 Task: Search one way flight ticket for 3 adults, 3 children in premium economy from Little Rock: Bill And Hillary Clinton National Airport (adams Field) (was Little Rock National) to New Bern: Coastal Carolina Regional Airport (was Craven County Regional) on 5-4-2023. Choice of flights is Emirates. Number of bags: 1 carry on bag. Price is upto 108000. Outbound departure time preference is 8:45.
Action: Mouse moved to (293, 251)
Screenshot: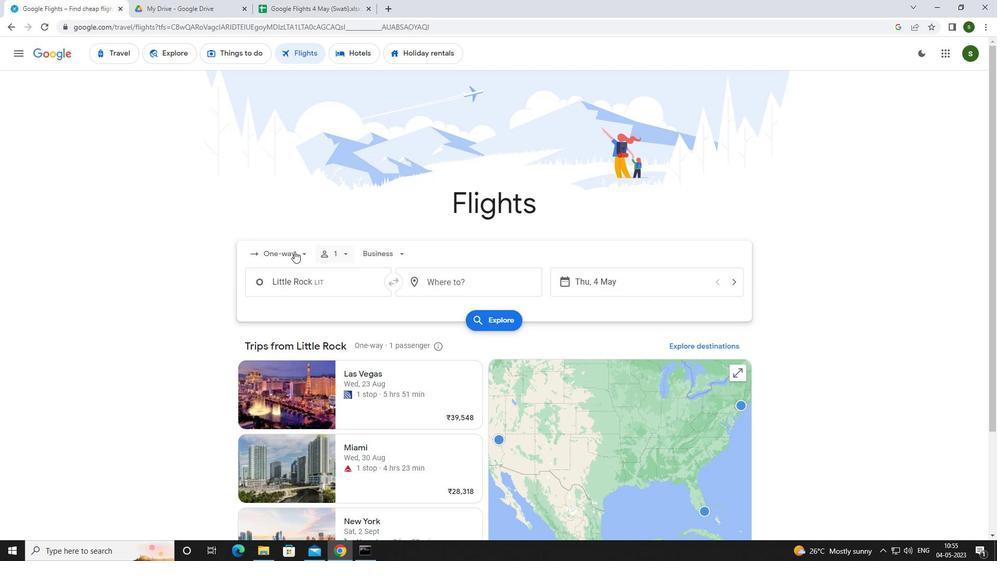 
Action: Mouse pressed left at (293, 251)
Screenshot: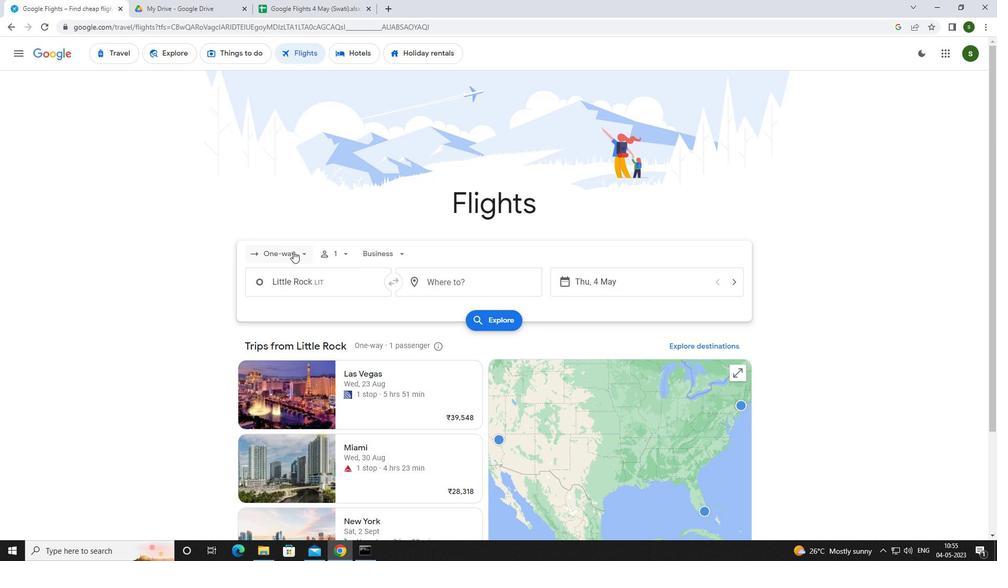 
Action: Mouse moved to (290, 304)
Screenshot: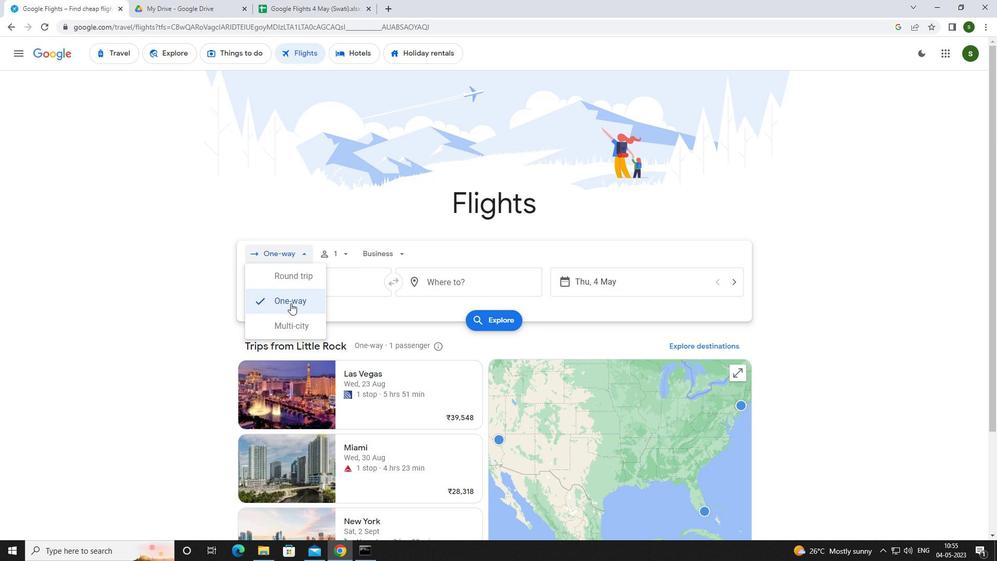 
Action: Mouse pressed left at (290, 304)
Screenshot: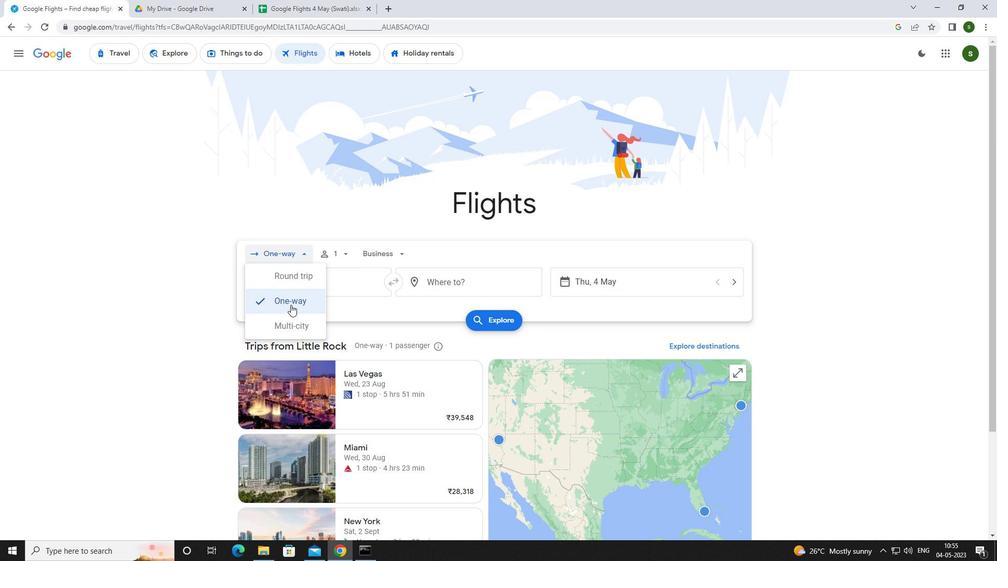 
Action: Mouse moved to (349, 253)
Screenshot: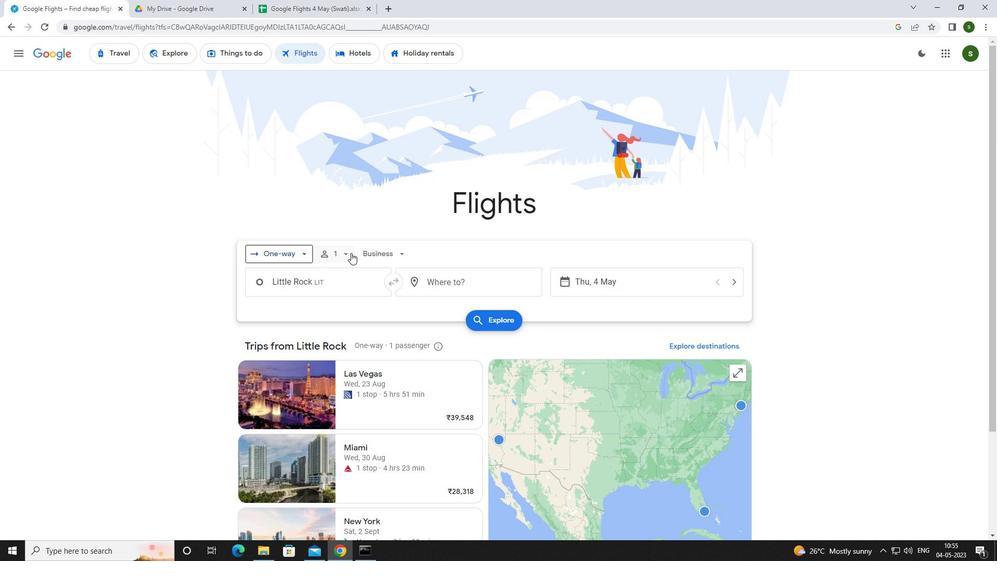 
Action: Mouse pressed left at (349, 253)
Screenshot: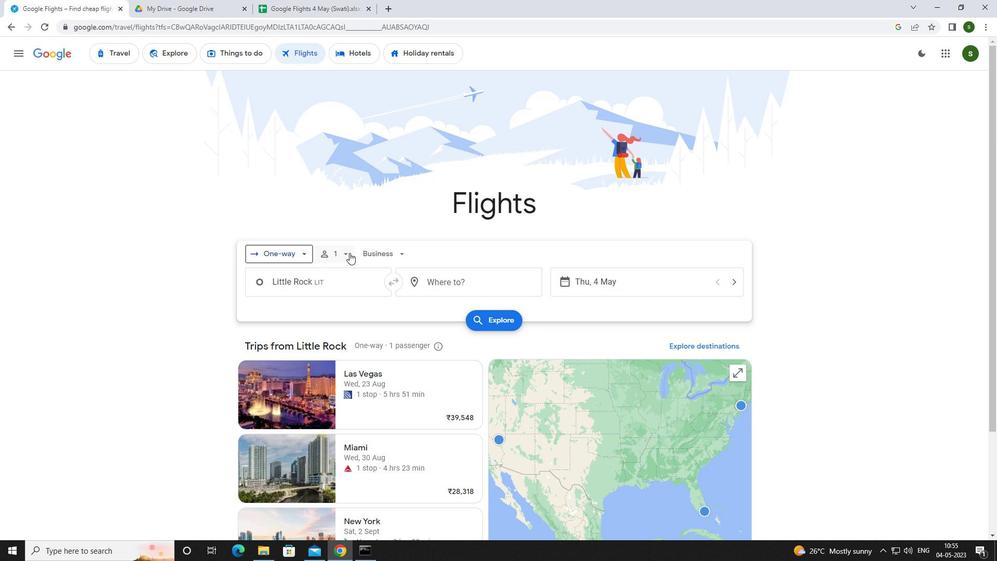 
Action: Mouse moved to (420, 281)
Screenshot: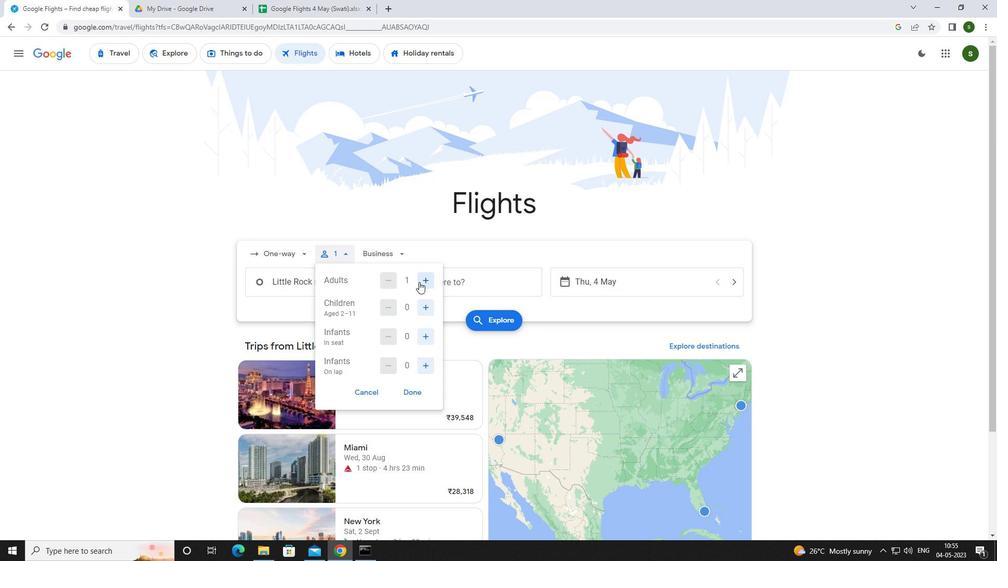 
Action: Mouse pressed left at (420, 281)
Screenshot: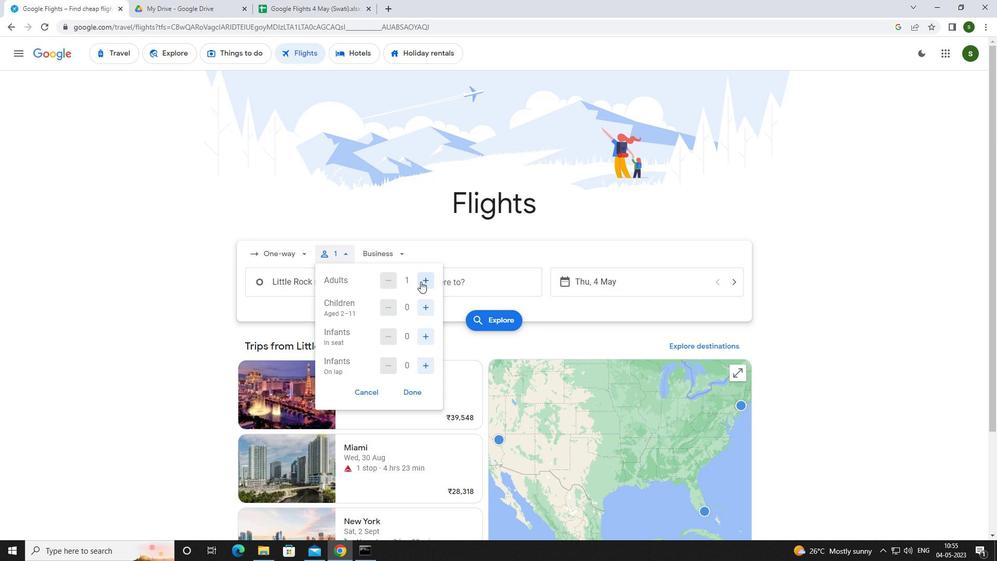 
Action: Mouse pressed left at (420, 281)
Screenshot: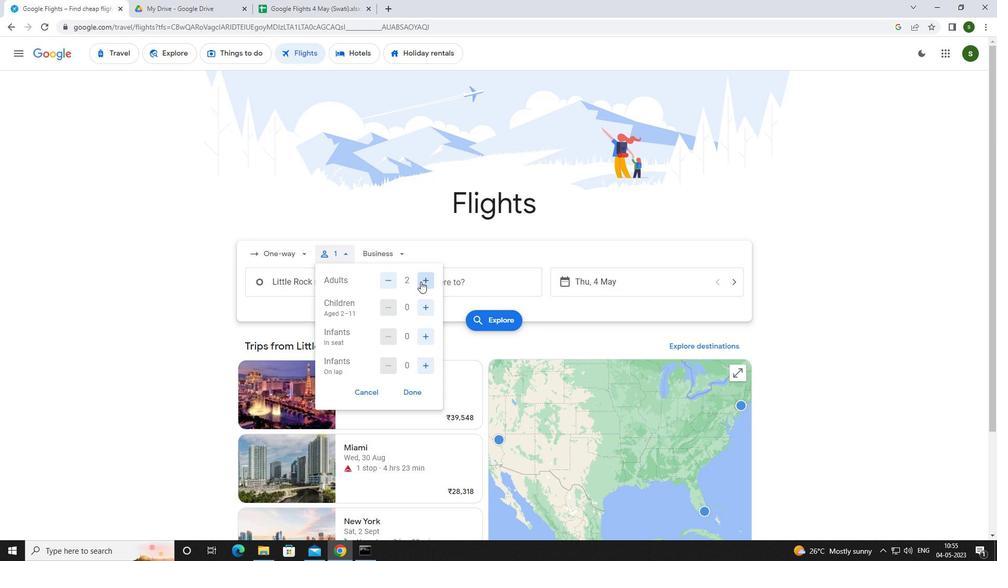 
Action: Mouse moved to (423, 305)
Screenshot: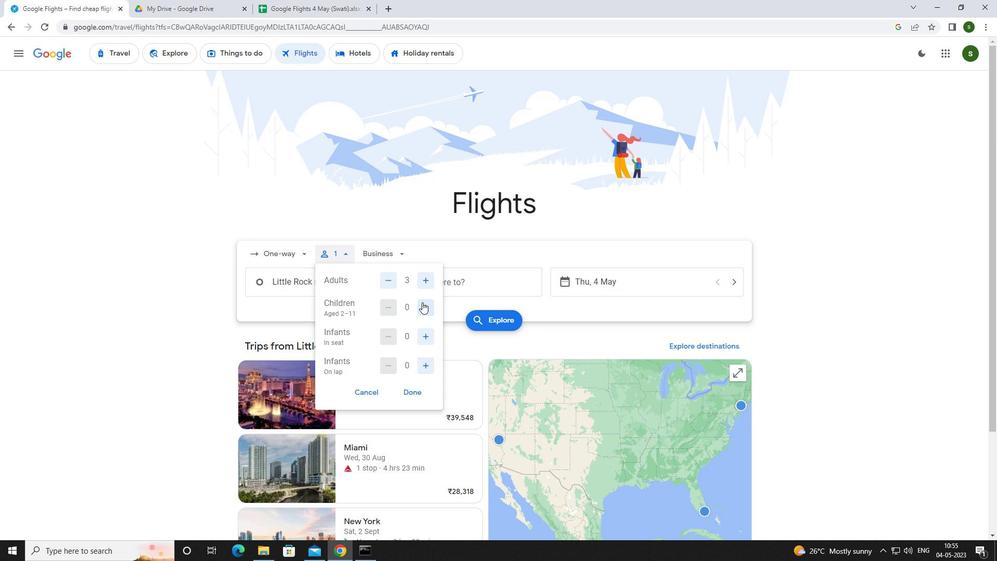 
Action: Mouse pressed left at (423, 305)
Screenshot: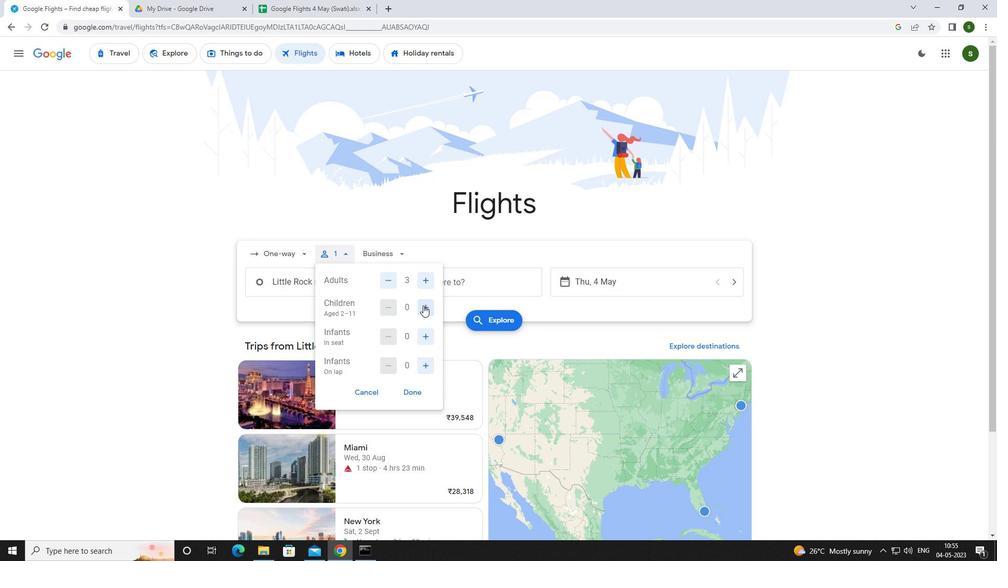 
Action: Mouse pressed left at (423, 305)
Screenshot: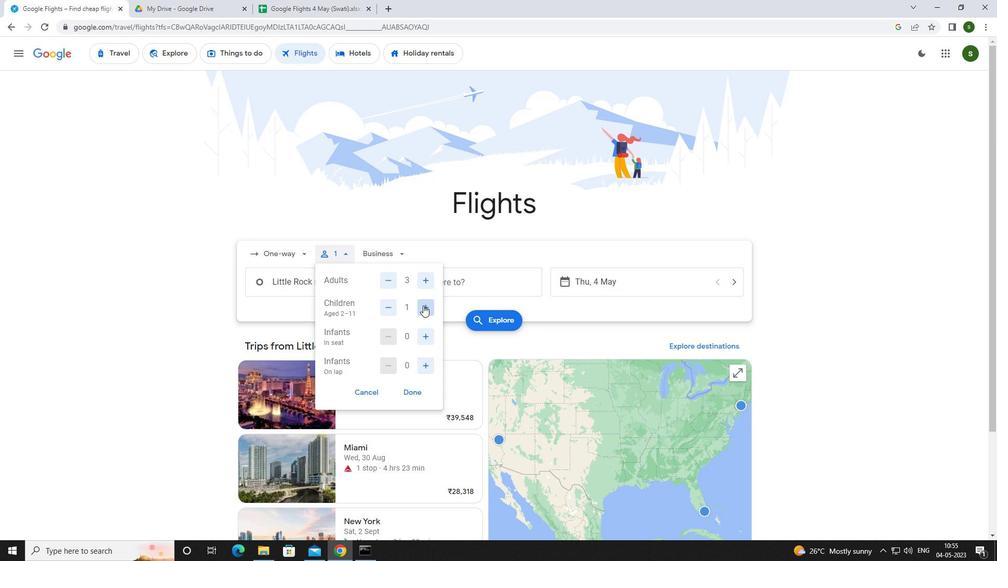 
Action: Mouse pressed left at (423, 305)
Screenshot: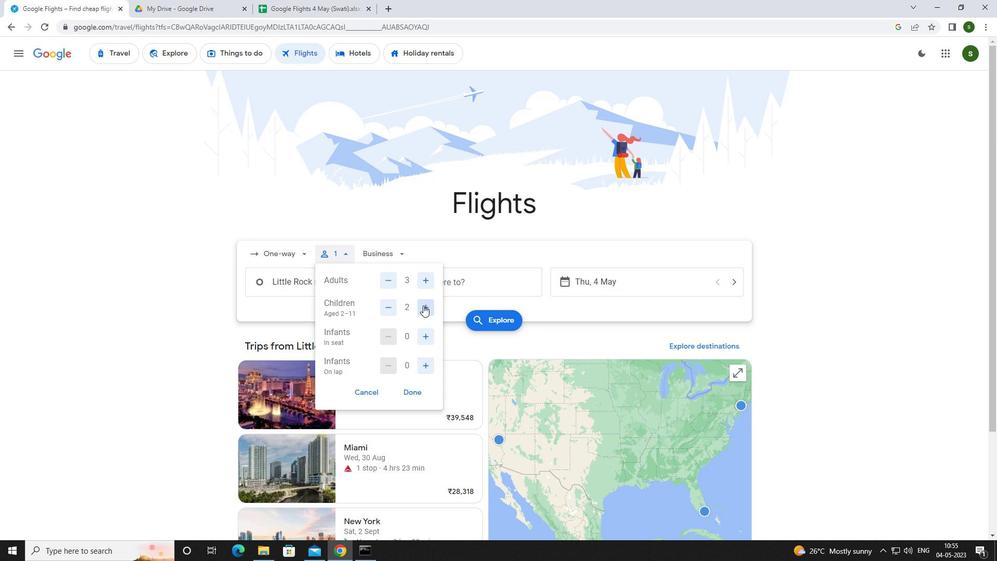 
Action: Mouse moved to (397, 253)
Screenshot: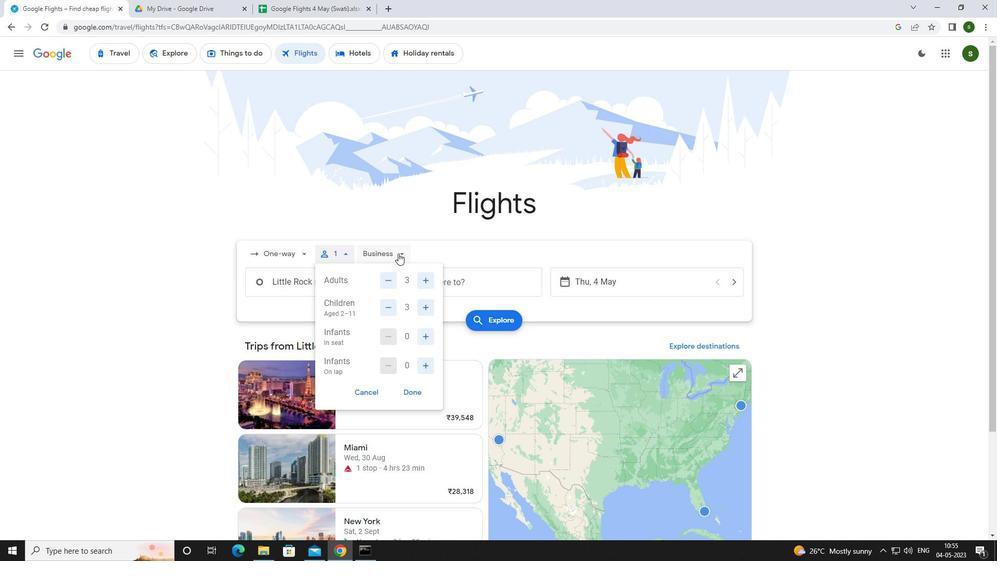 
Action: Mouse pressed left at (397, 253)
Screenshot: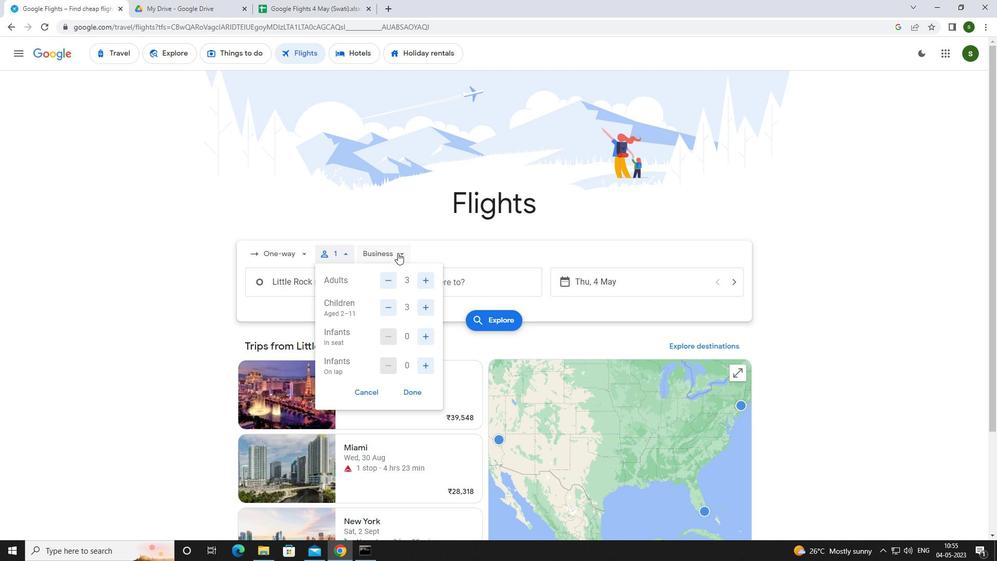 
Action: Mouse moved to (400, 296)
Screenshot: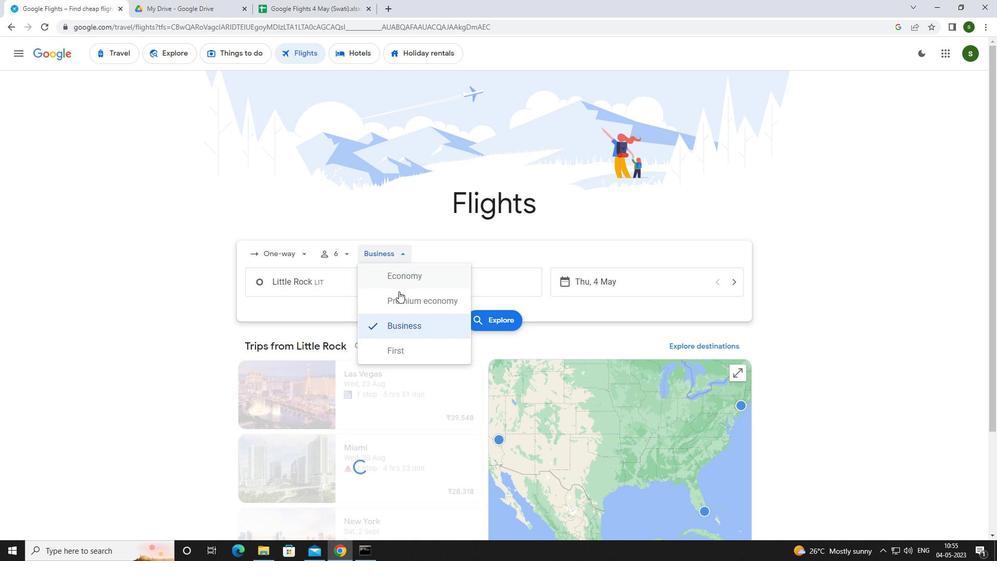 
Action: Mouse pressed left at (400, 296)
Screenshot: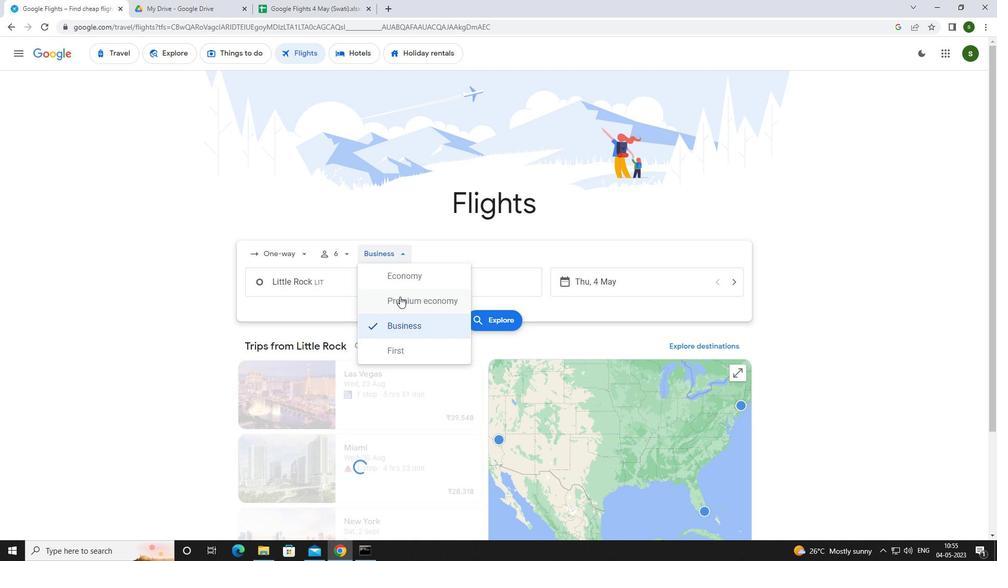 
Action: Mouse moved to (357, 286)
Screenshot: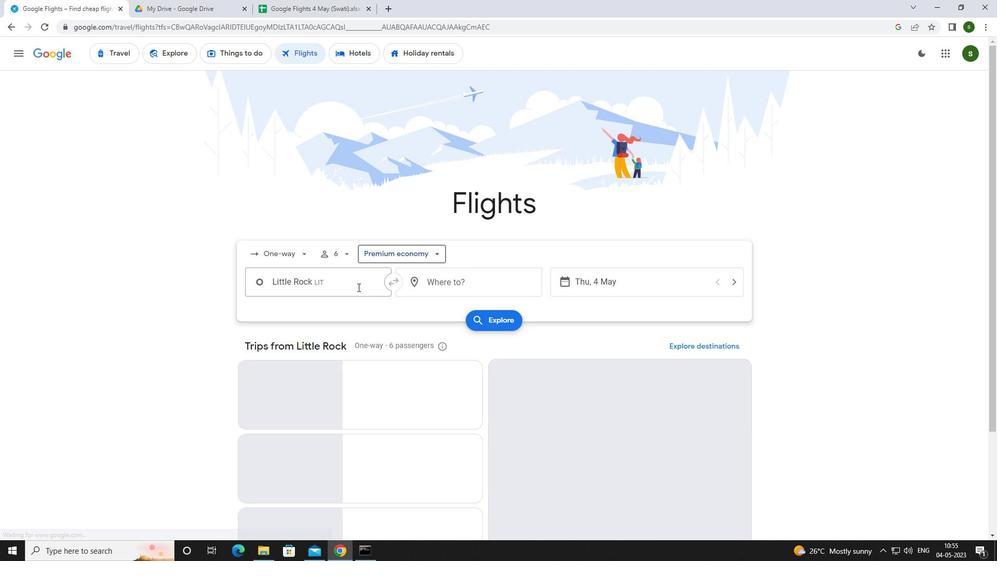 
Action: Mouse pressed left at (357, 286)
Screenshot: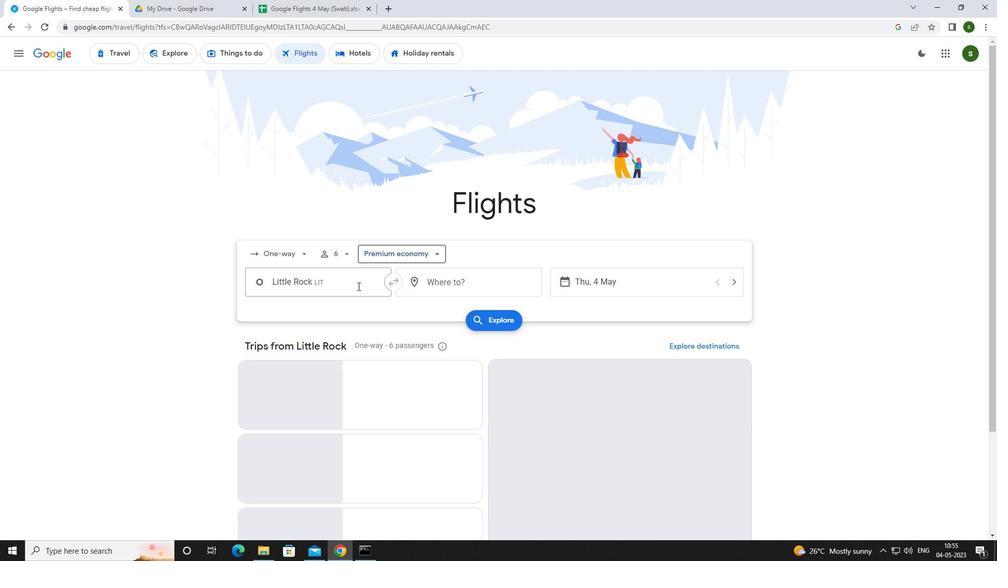
Action: Key pressed <Key.caps_lock>l<Key.caps_lock>ittle<Key.space><Key.caps_lock>r<Key.caps_lock>o
Screenshot: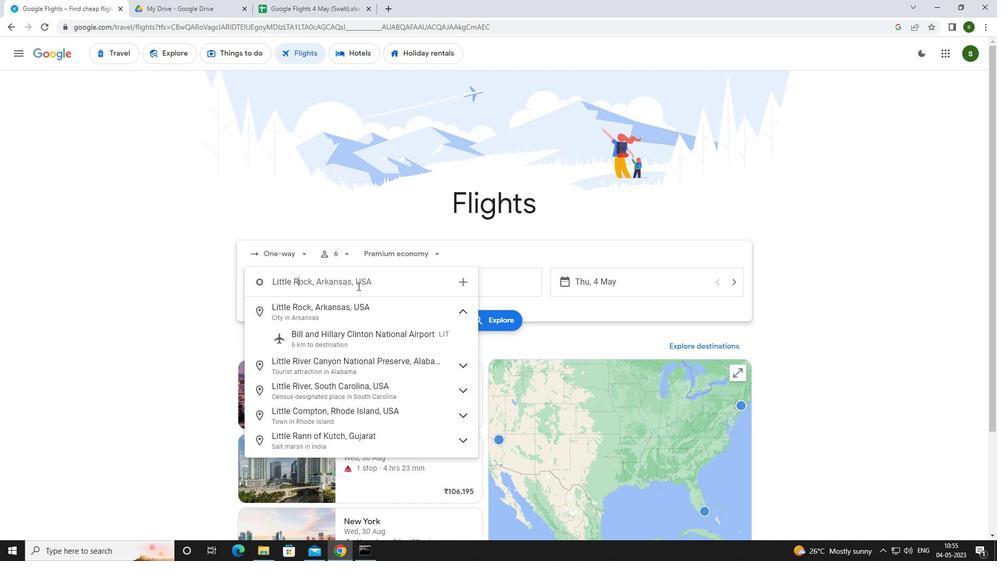 
Action: Mouse moved to (361, 333)
Screenshot: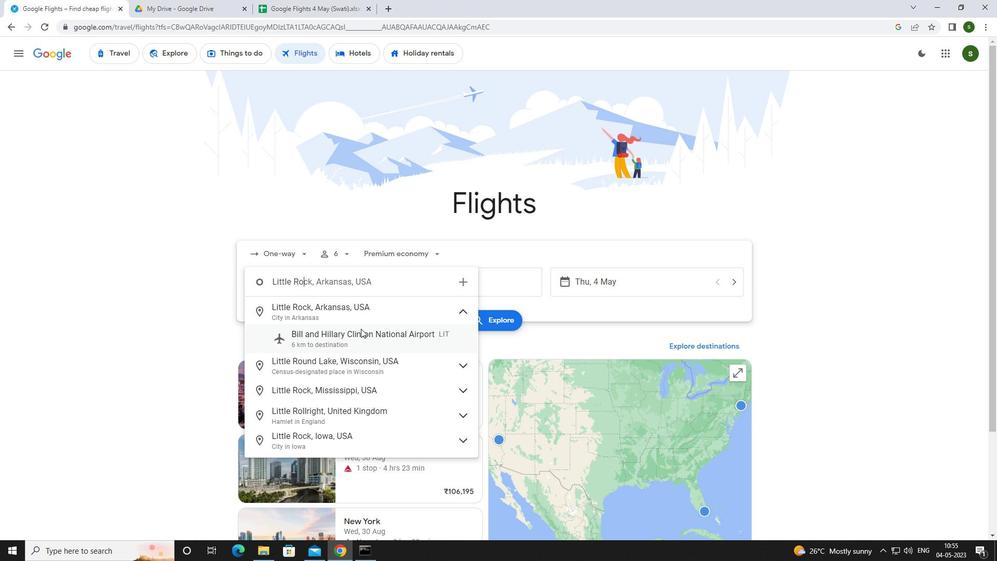 
Action: Mouse pressed left at (361, 333)
Screenshot: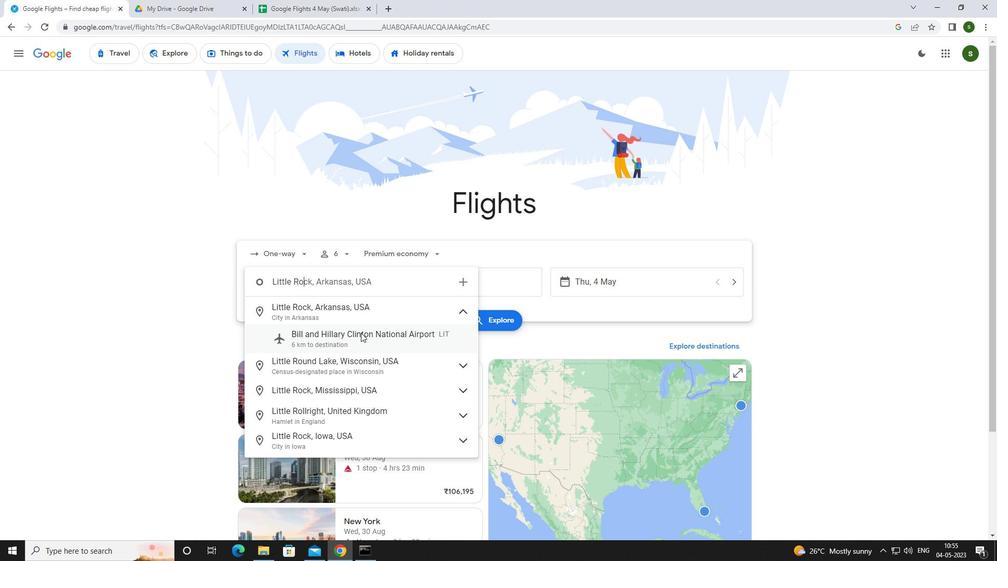
Action: Mouse moved to (449, 286)
Screenshot: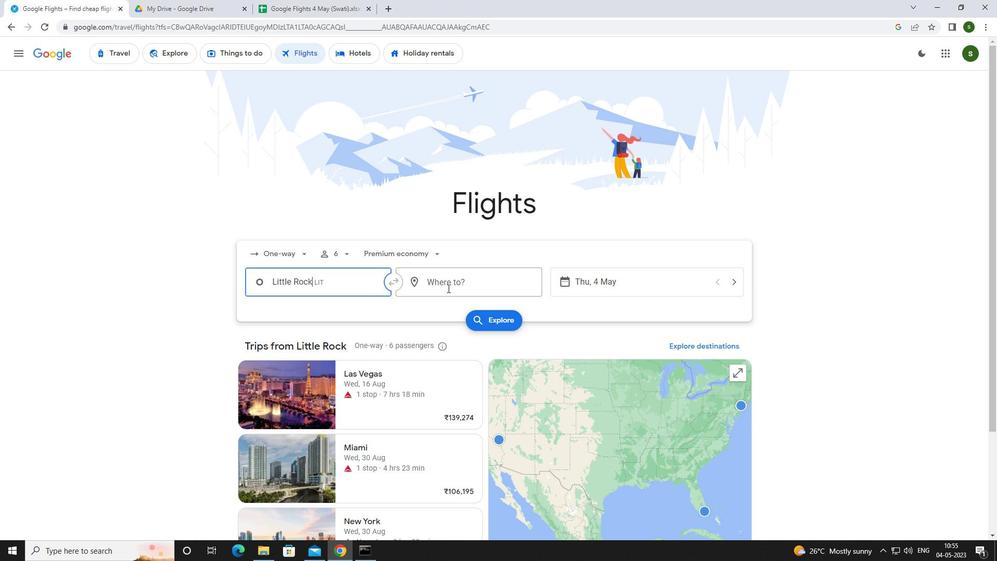 
Action: Mouse pressed left at (449, 286)
Screenshot: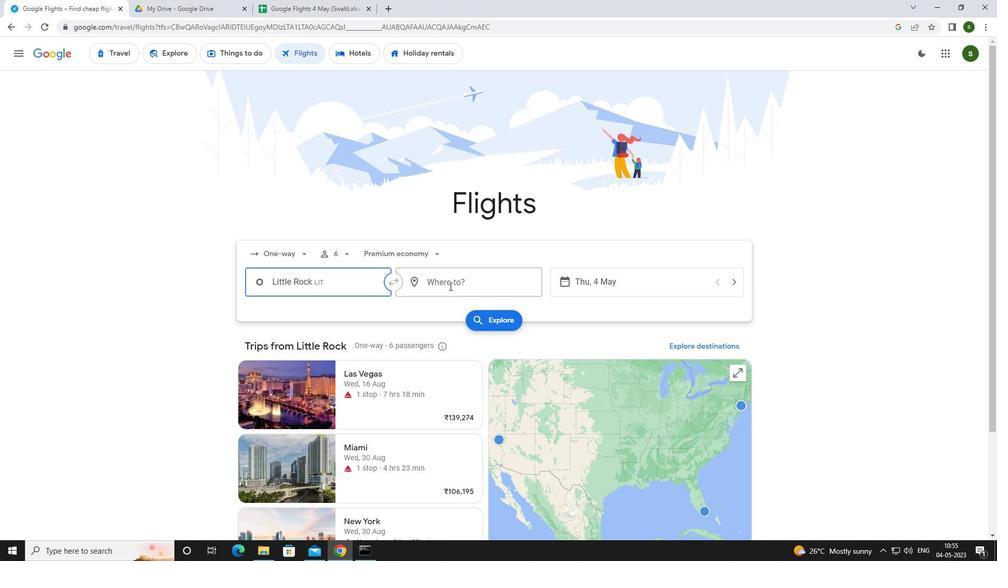 
Action: Key pressed <Key.caps_lock>c<Key.caps_lock>oastal
Screenshot: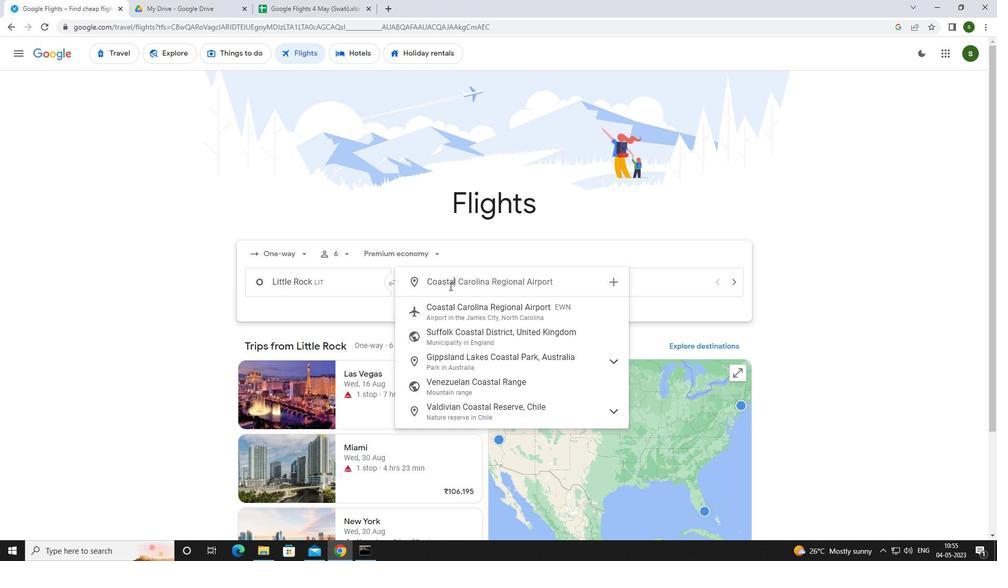 
Action: Mouse moved to (459, 309)
Screenshot: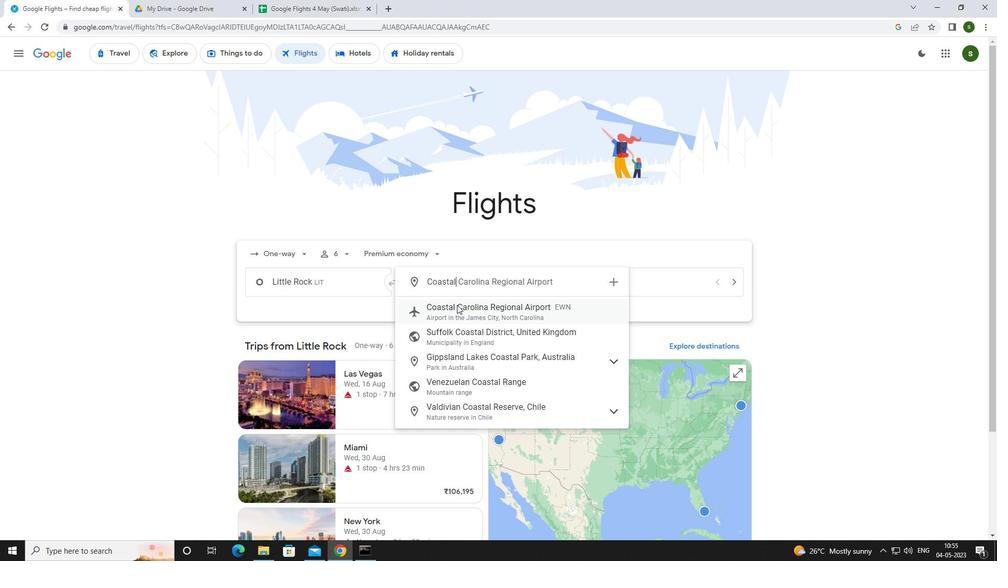 
Action: Mouse pressed left at (459, 309)
Screenshot: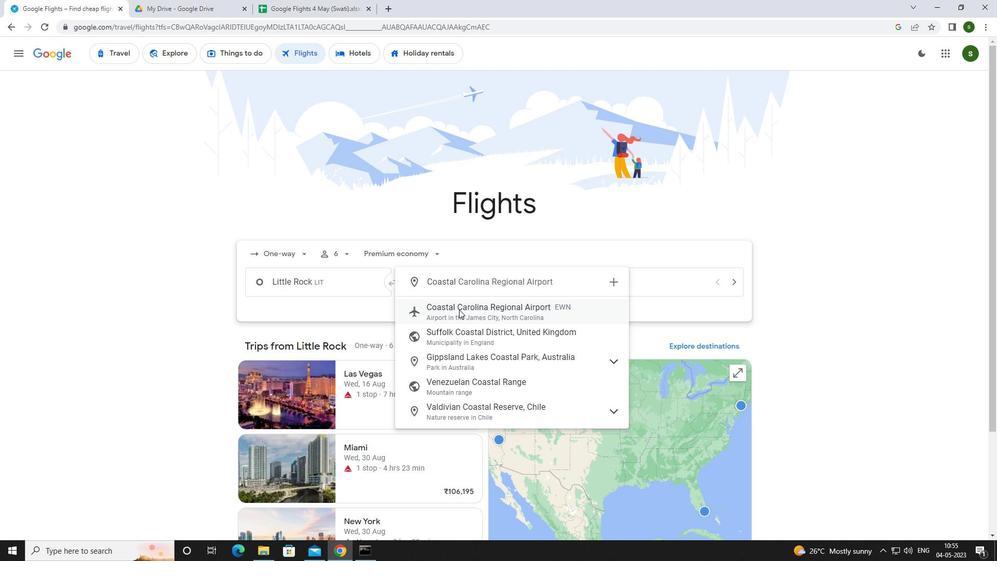 
Action: Mouse moved to (628, 275)
Screenshot: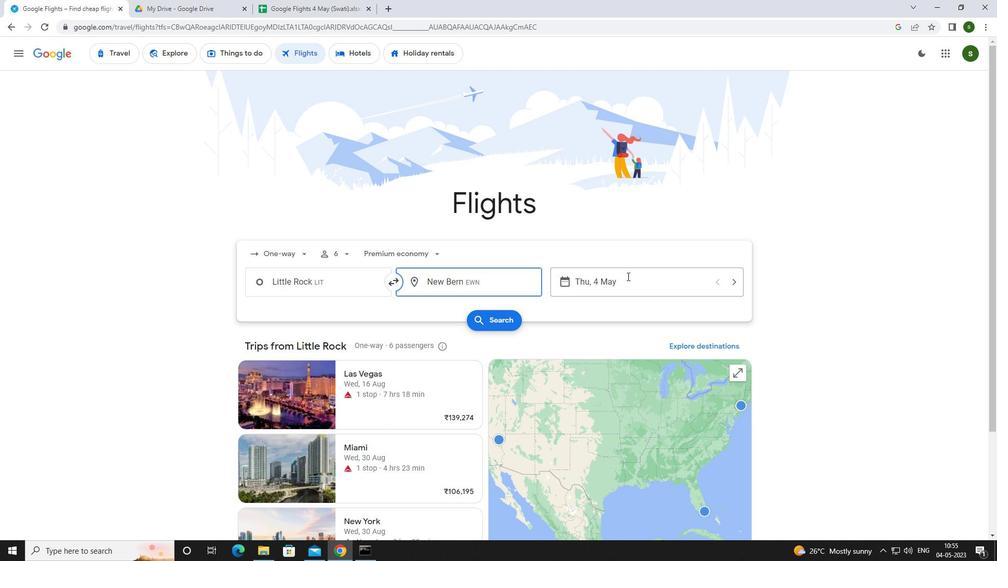 
Action: Mouse pressed left at (628, 275)
Screenshot: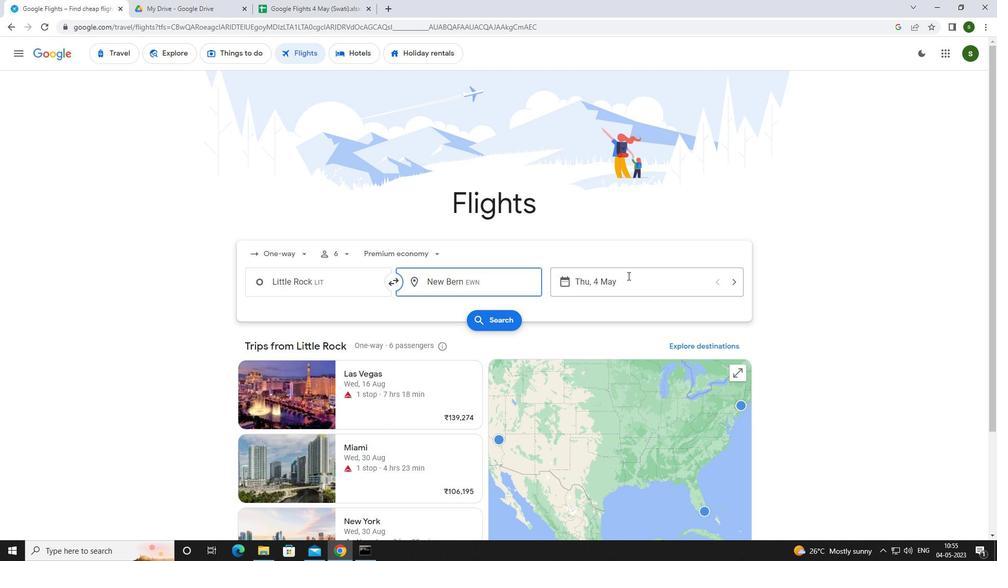 
Action: Mouse moved to (476, 349)
Screenshot: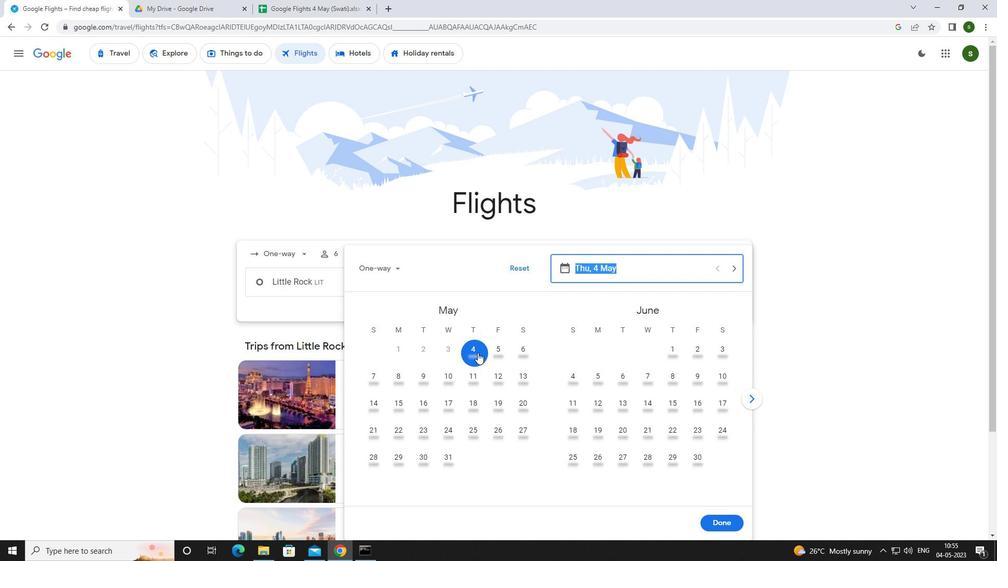 
Action: Mouse pressed left at (476, 349)
Screenshot: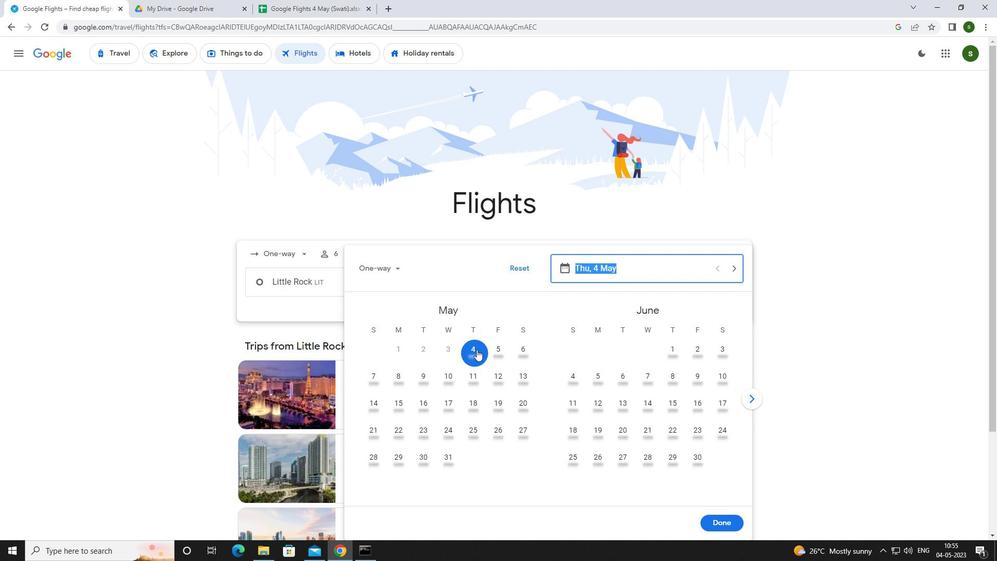 
Action: Mouse moved to (721, 527)
Screenshot: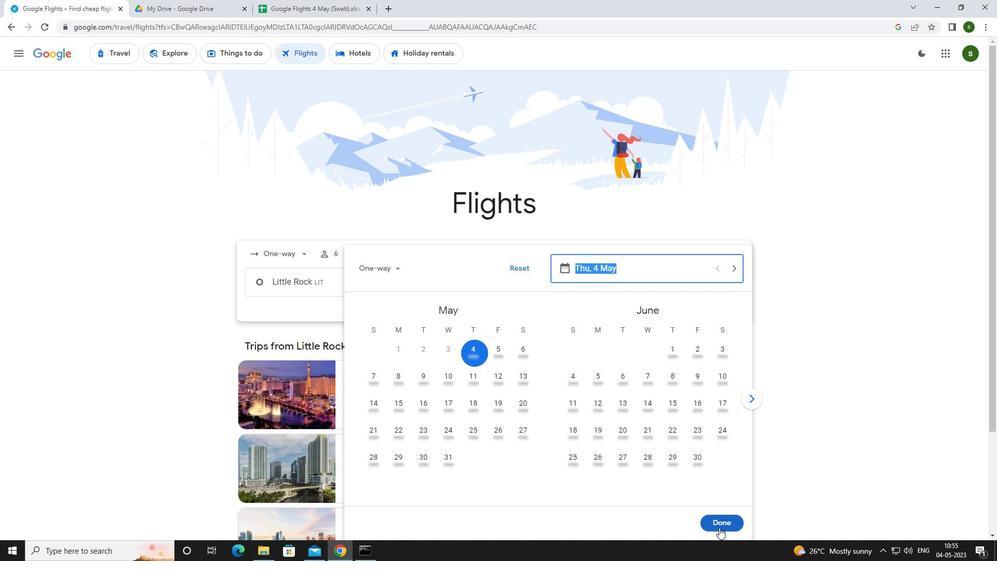 
Action: Mouse pressed left at (721, 527)
Screenshot: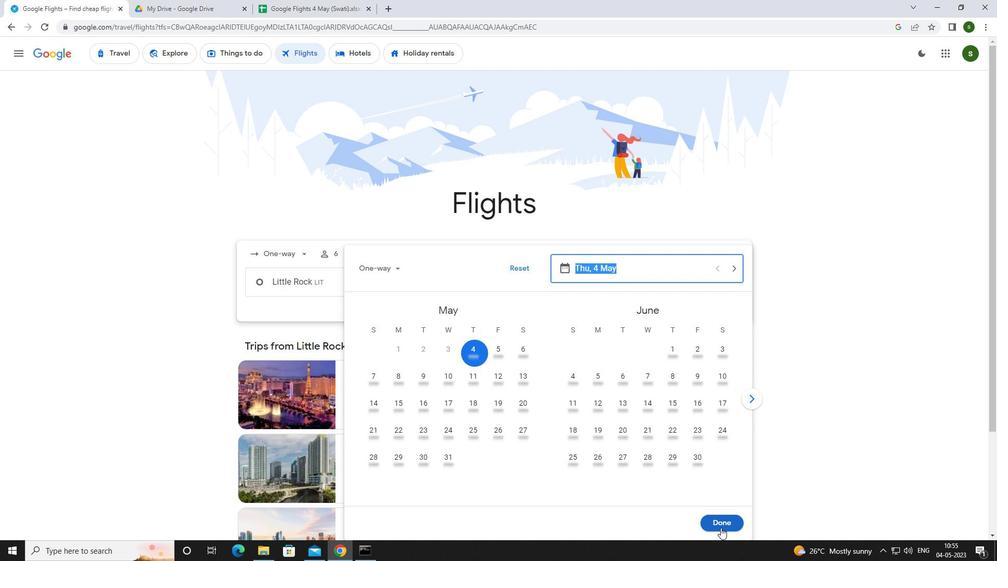 
Action: Mouse moved to (493, 329)
Screenshot: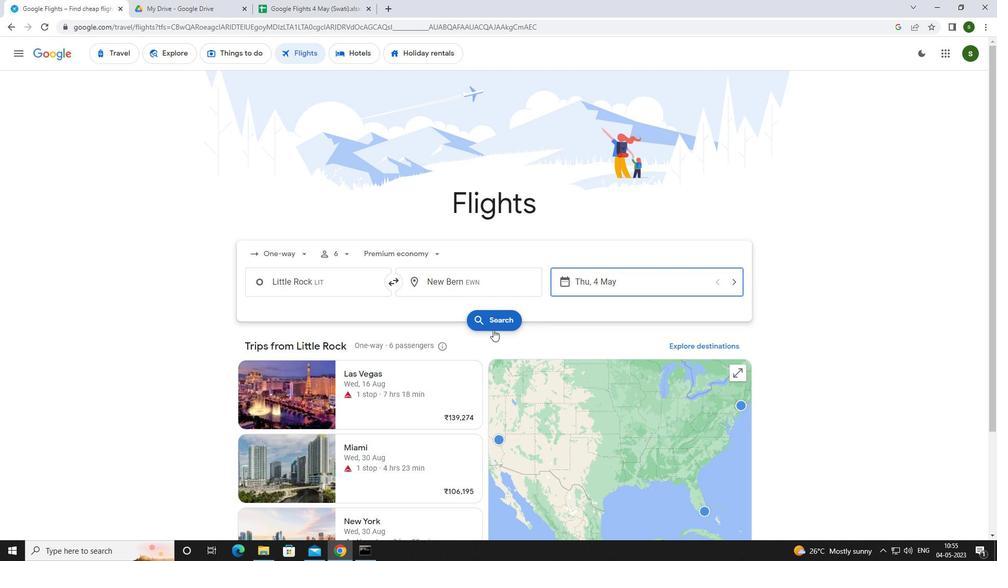 
Action: Mouse pressed left at (493, 329)
Screenshot: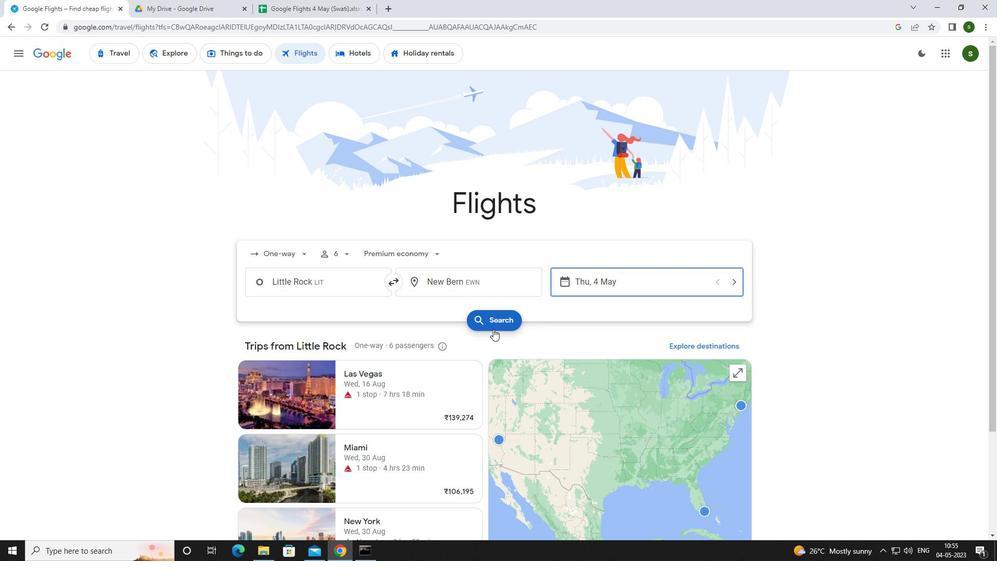 
Action: Mouse moved to (264, 155)
Screenshot: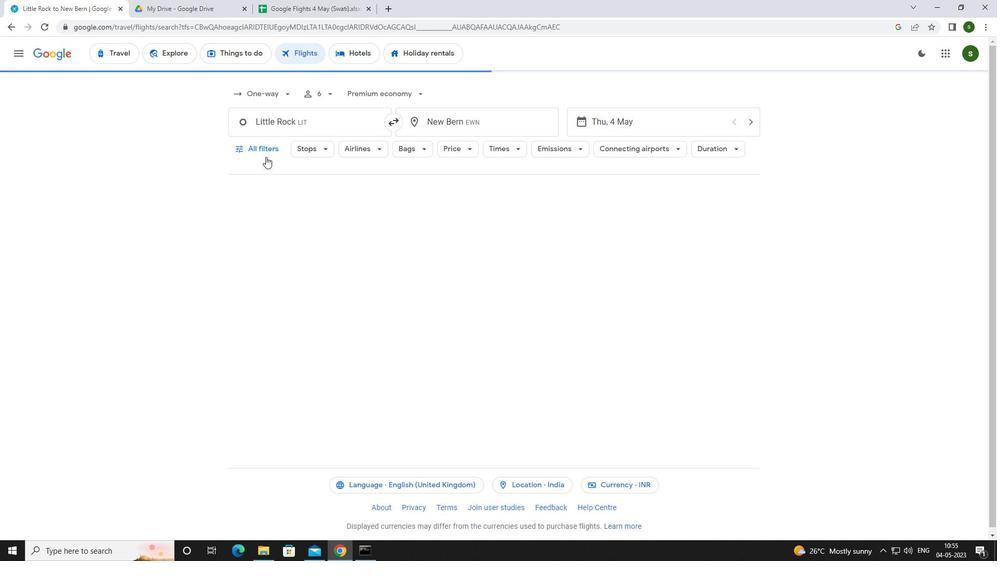 
Action: Mouse pressed left at (264, 155)
Screenshot: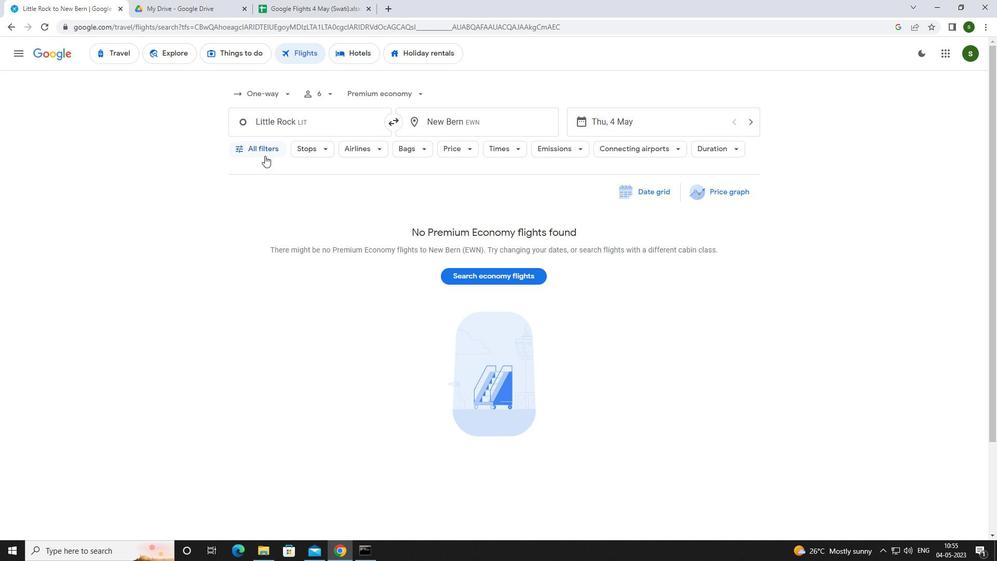 
Action: Mouse moved to (386, 368)
Screenshot: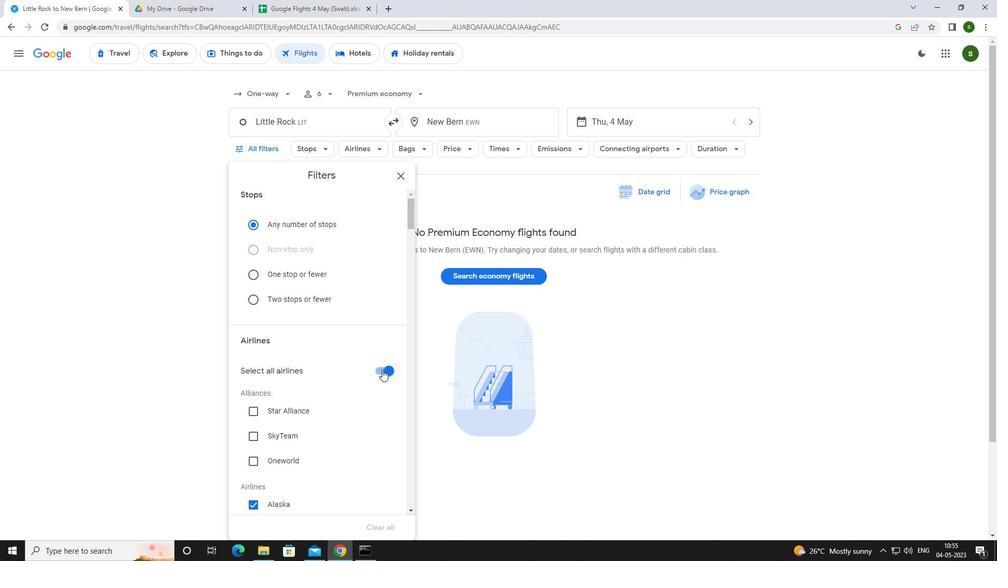 
Action: Mouse pressed left at (386, 368)
Screenshot: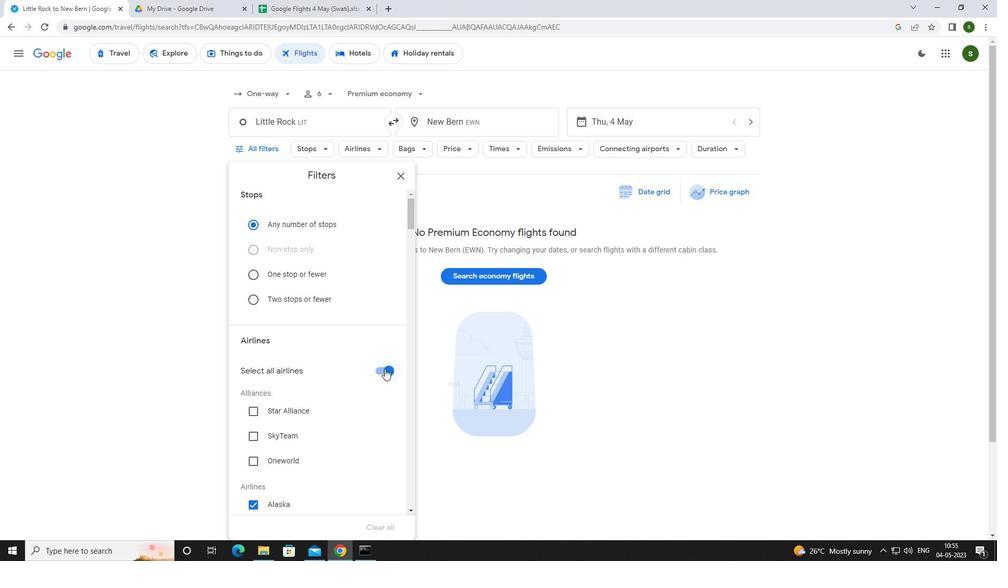 
Action: Mouse moved to (357, 336)
Screenshot: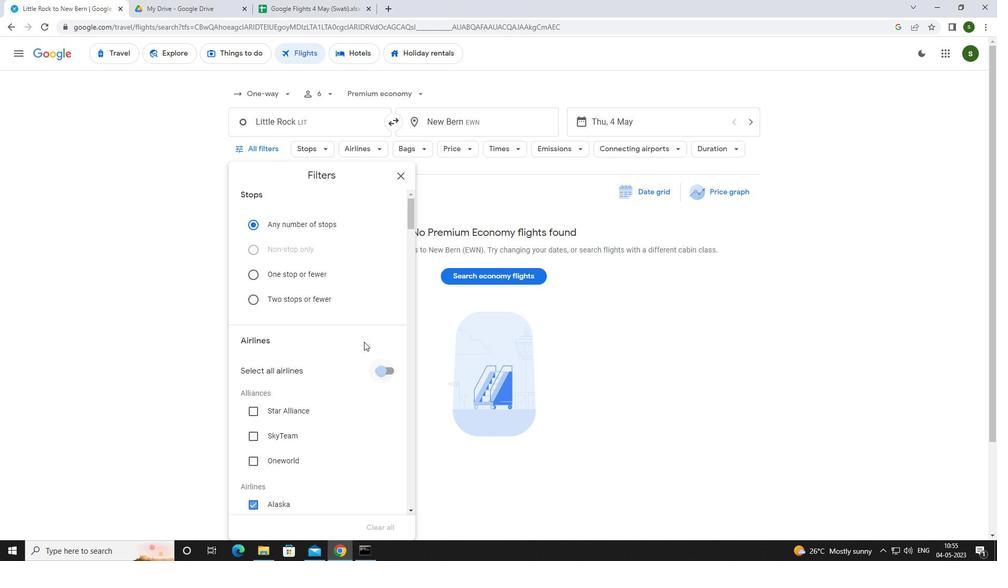 
Action: Mouse scrolled (357, 336) with delta (0, 0)
Screenshot: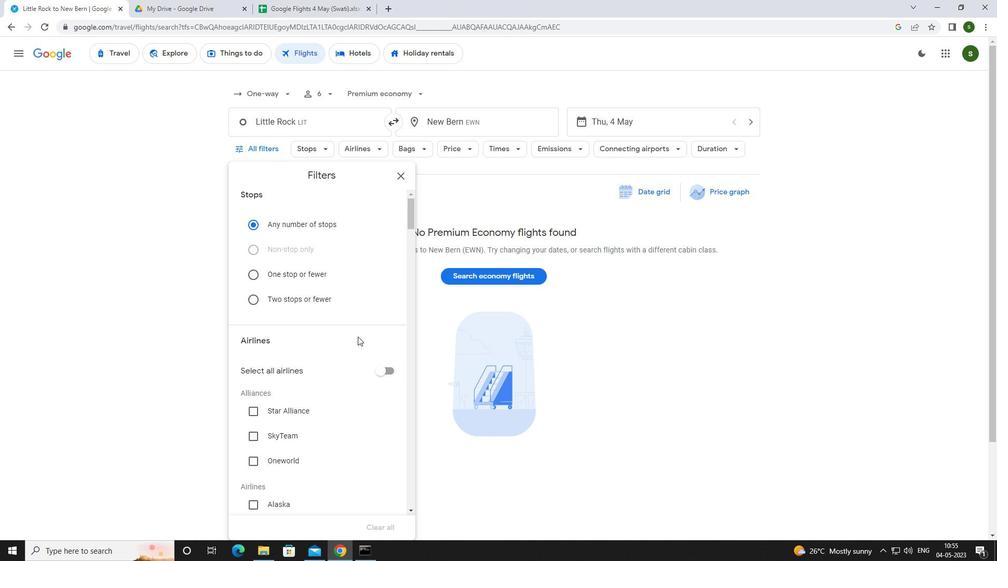 
Action: Mouse scrolled (357, 336) with delta (0, 0)
Screenshot: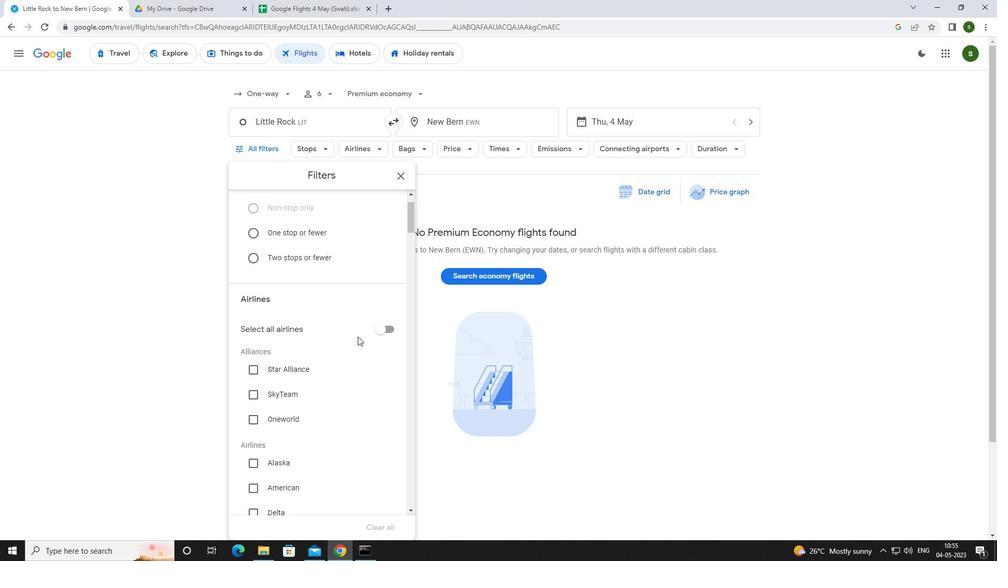 
Action: Mouse scrolled (357, 336) with delta (0, 0)
Screenshot: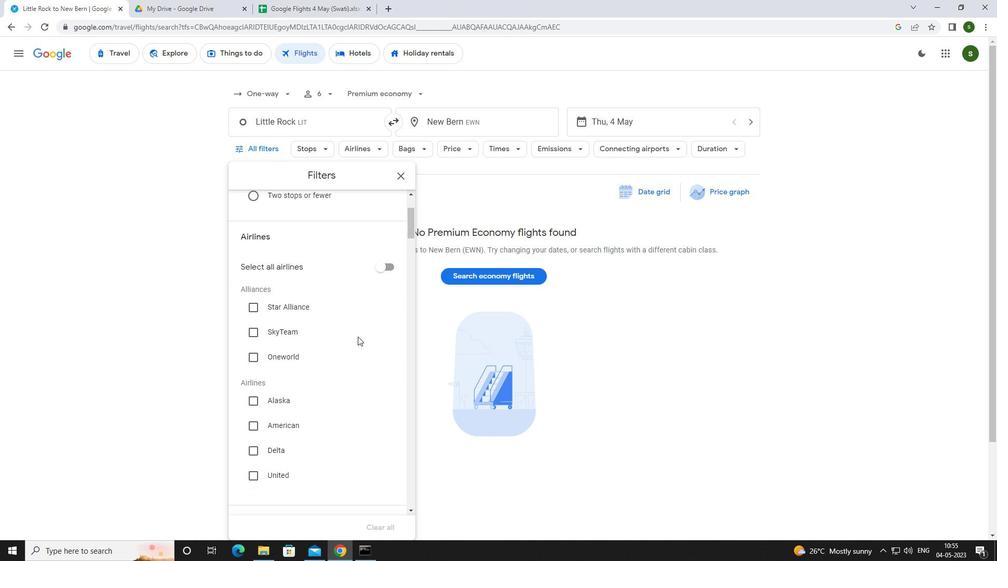 
Action: Mouse scrolled (357, 336) with delta (0, 0)
Screenshot: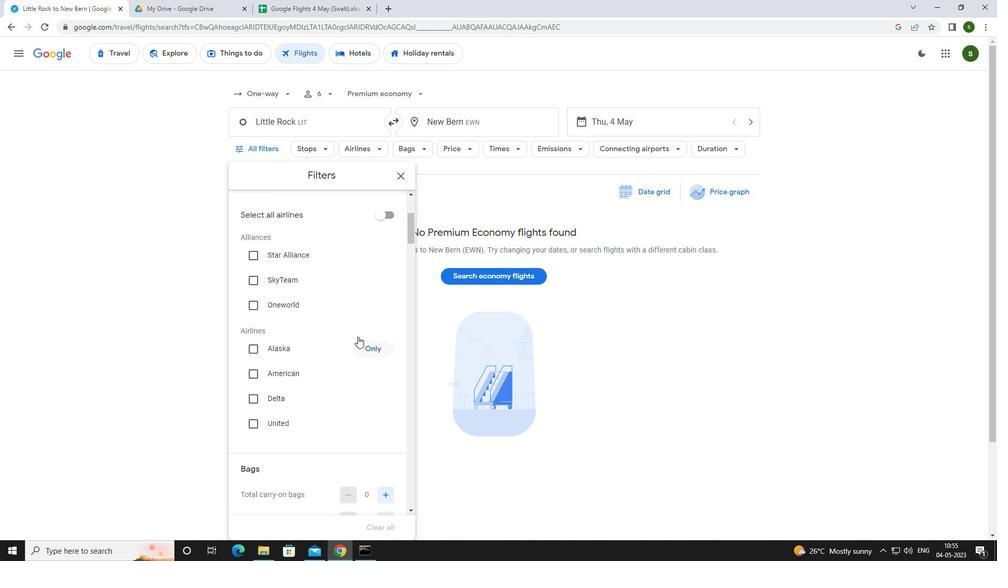 
Action: Mouse scrolled (357, 336) with delta (0, 0)
Screenshot: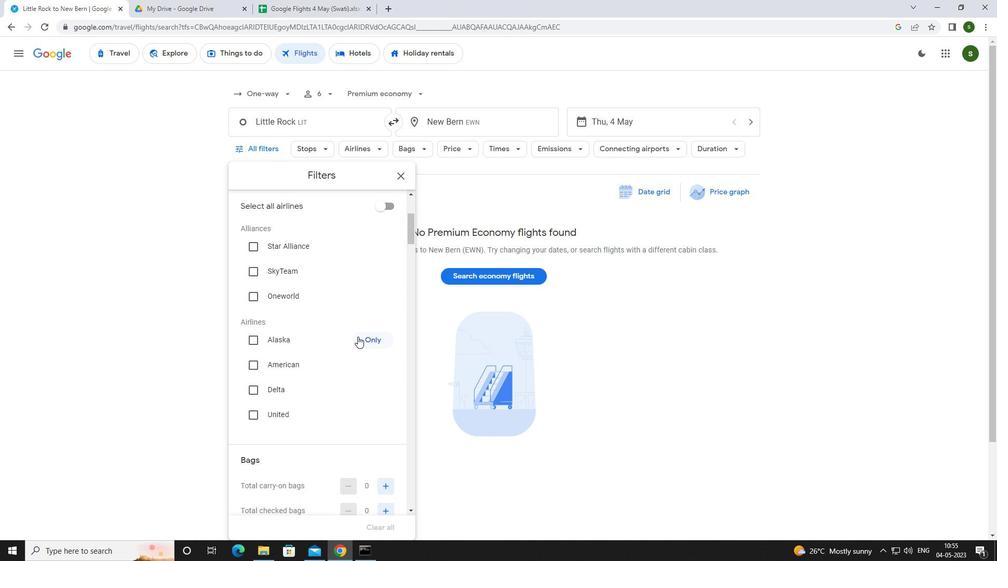 
Action: Mouse moved to (381, 387)
Screenshot: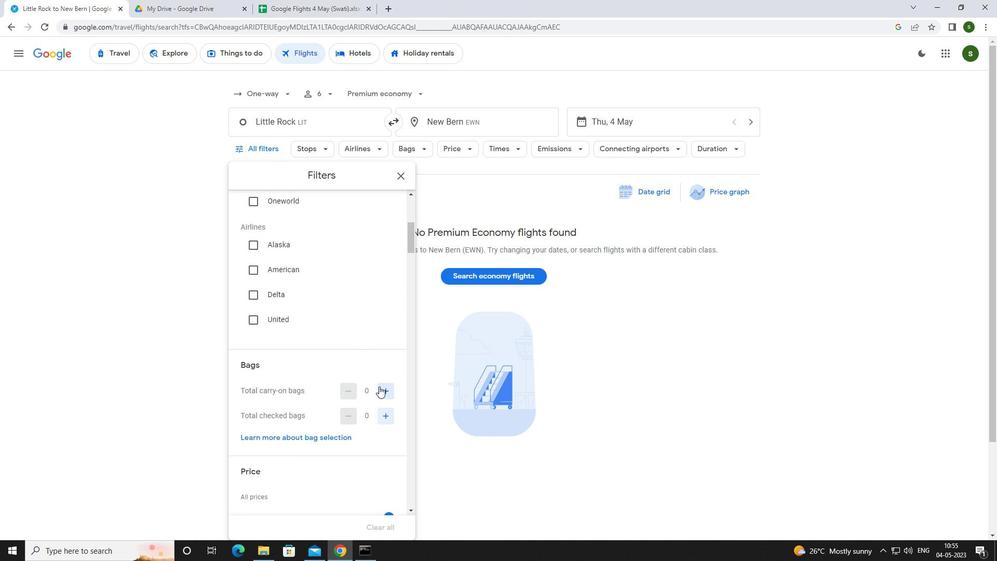 
Action: Mouse pressed left at (381, 387)
Screenshot: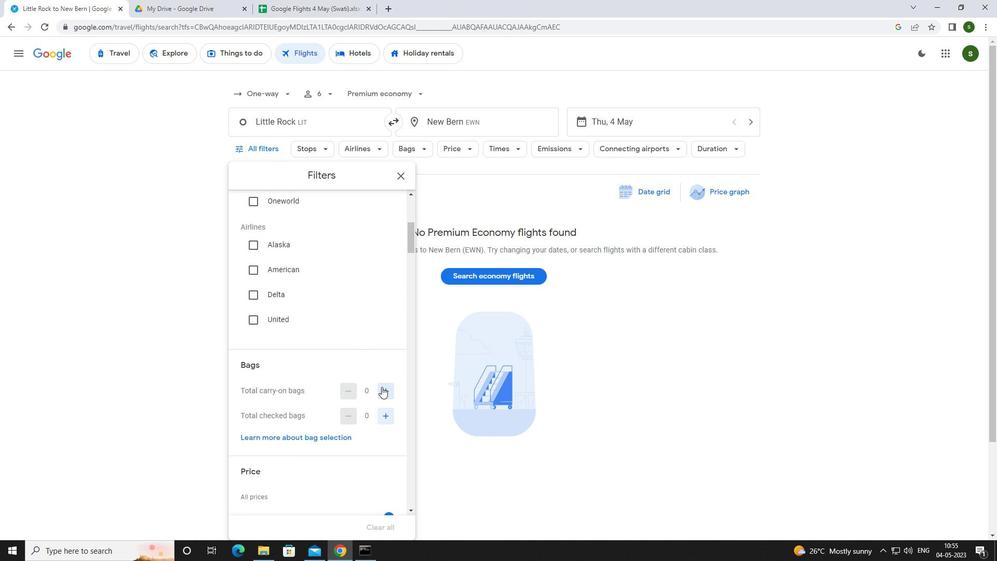 
Action: Mouse moved to (381, 384)
Screenshot: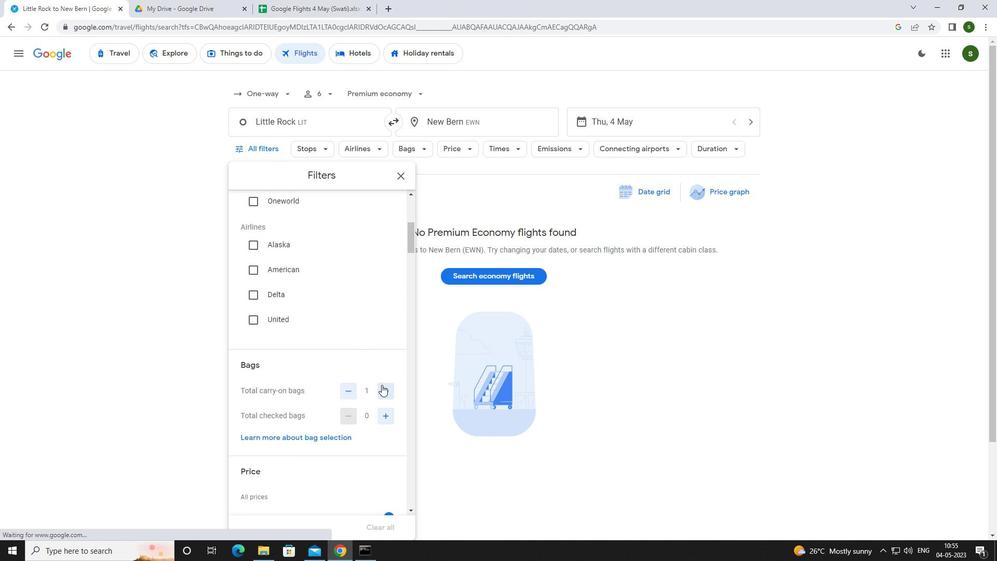 
Action: Mouse scrolled (381, 383) with delta (0, 0)
Screenshot: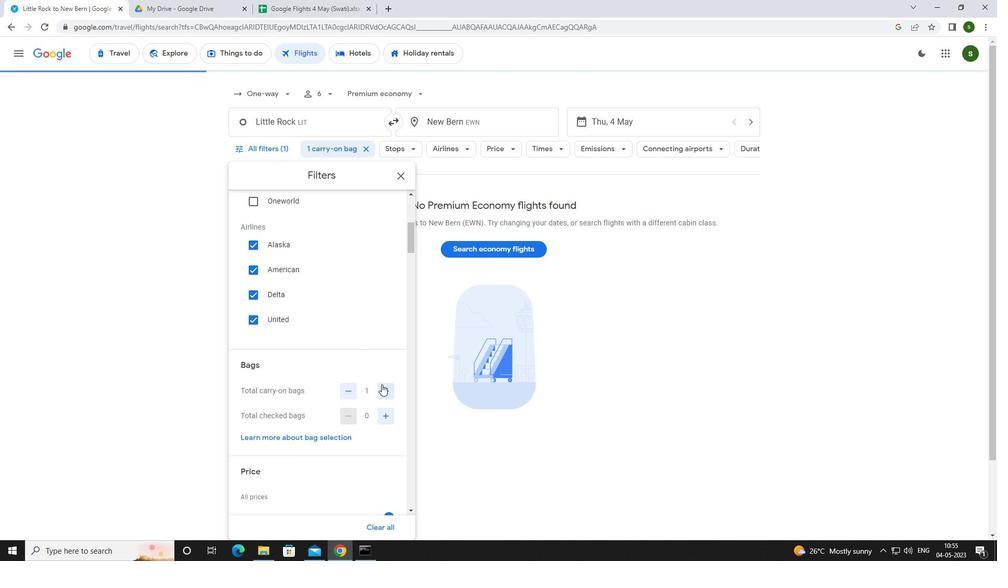 
Action: Mouse scrolled (381, 383) with delta (0, 0)
Screenshot: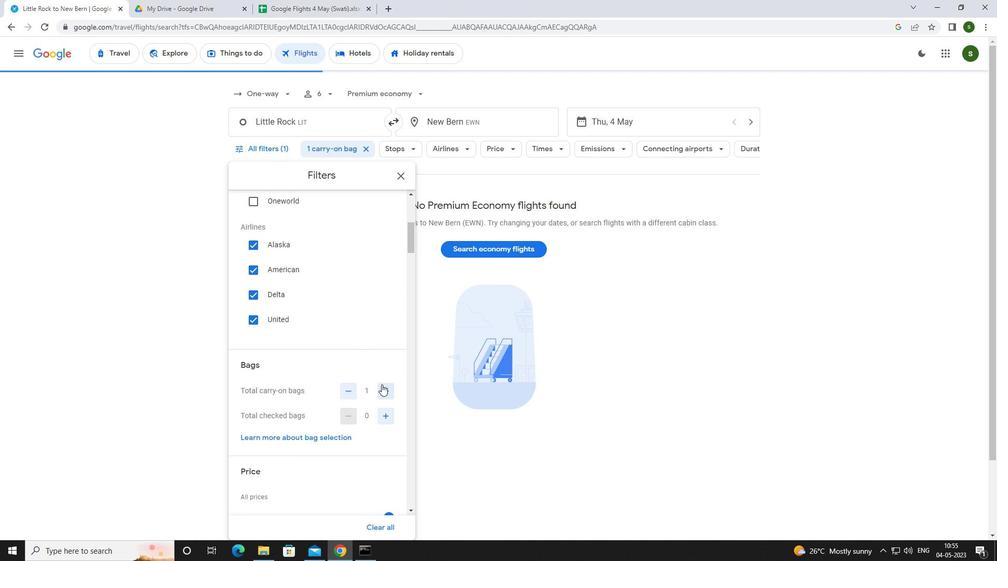 
Action: Mouse scrolled (381, 383) with delta (0, 0)
Screenshot: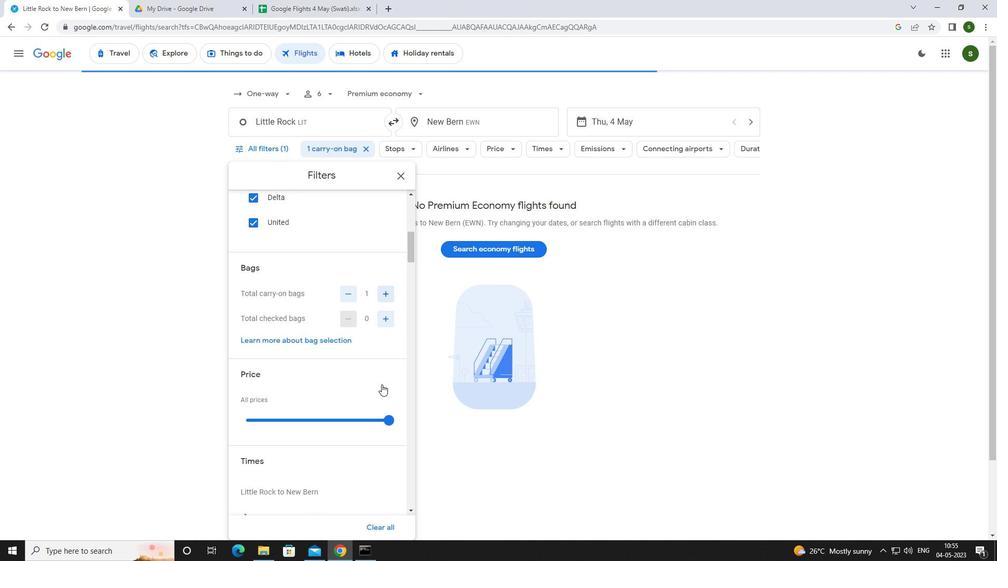 
Action: Mouse moved to (389, 362)
Screenshot: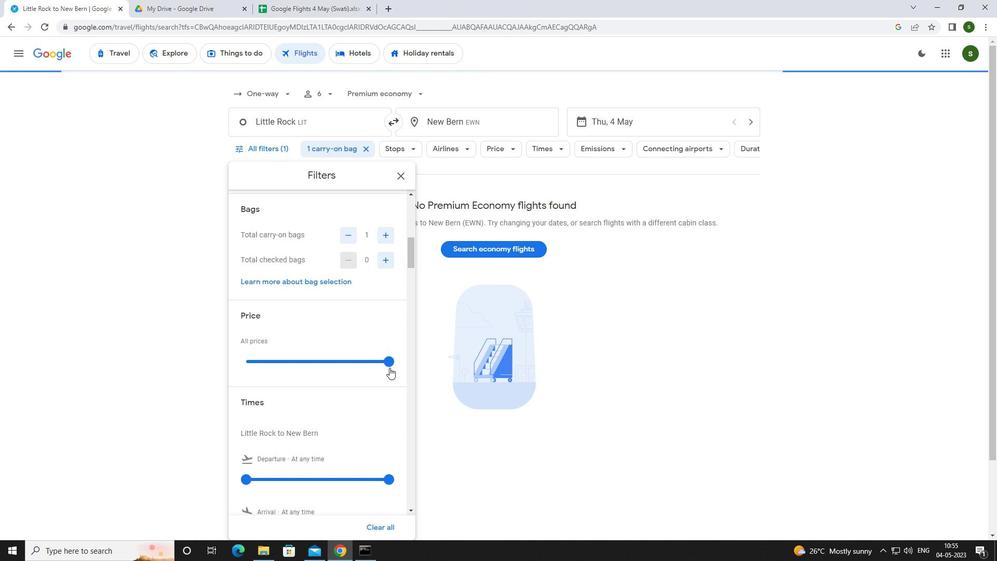 
Action: Mouse pressed left at (389, 362)
Screenshot: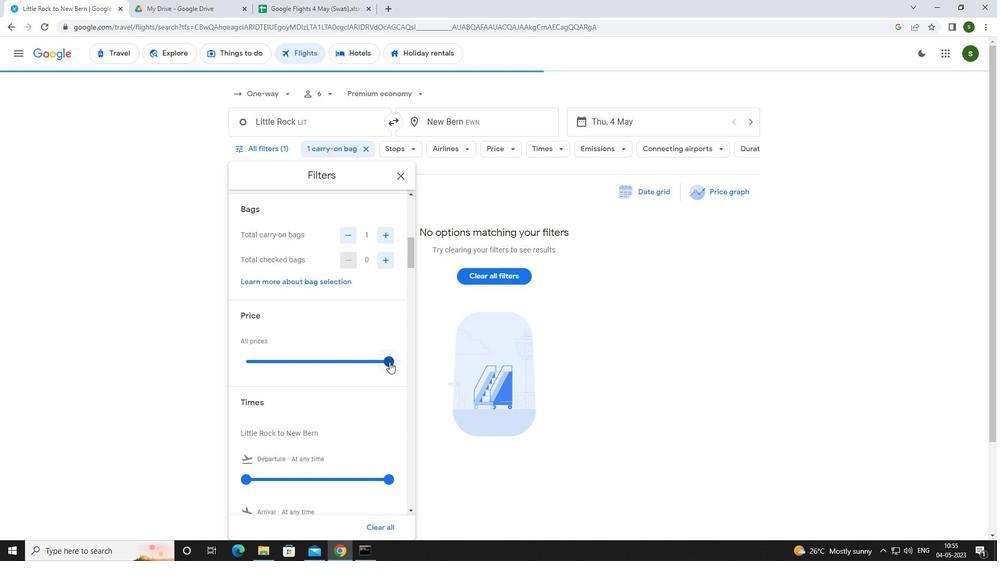 
Action: Mouse moved to (389, 362)
Screenshot: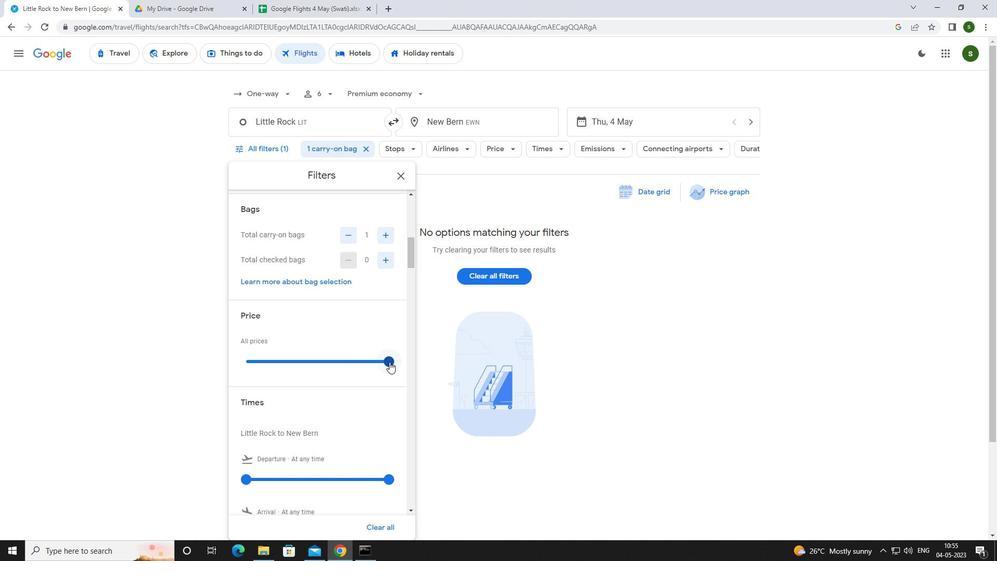 
Action: Mouse scrolled (389, 361) with delta (0, 0)
Screenshot: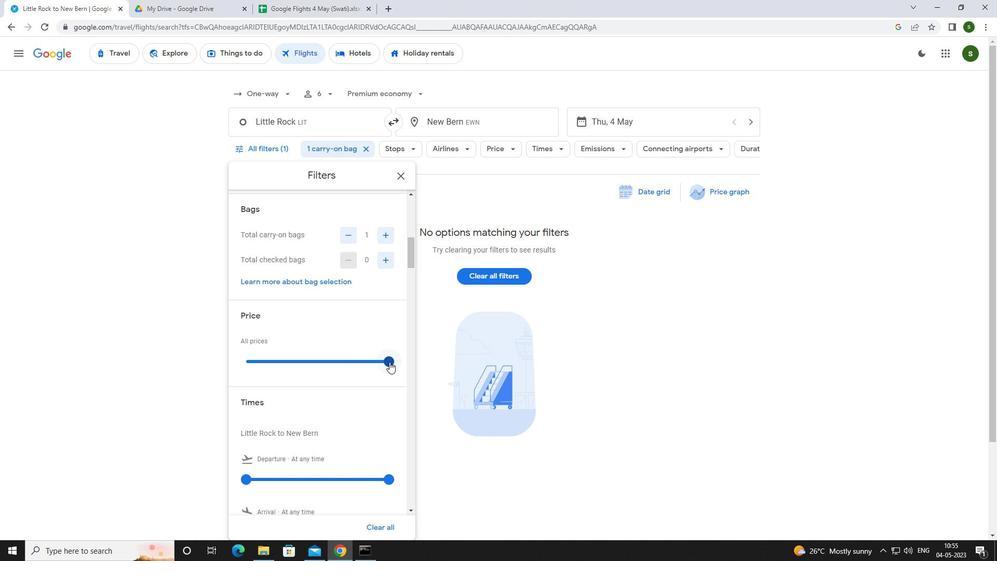 
Action: Mouse moved to (246, 426)
Screenshot: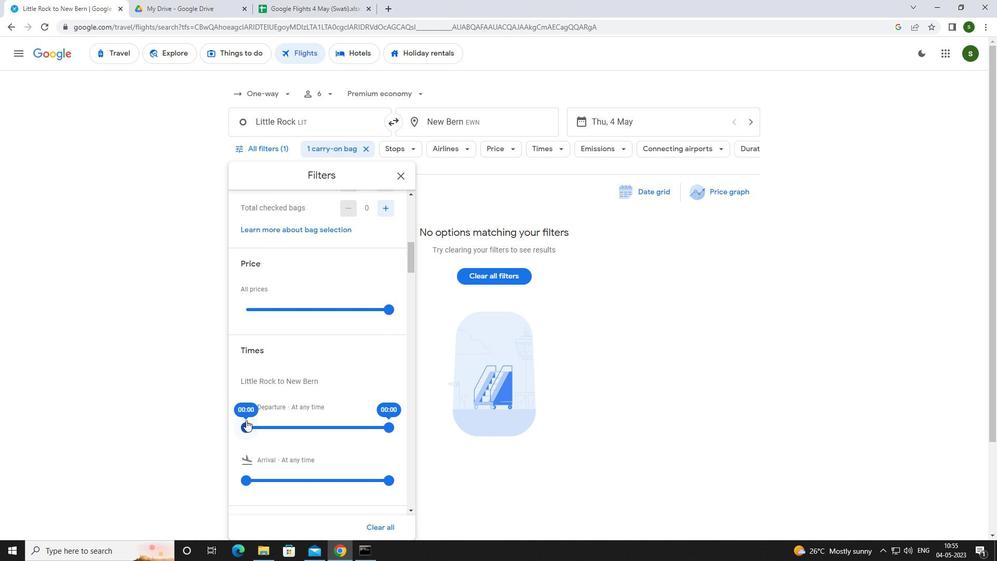
Action: Mouse pressed left at (246, 426)
Screenshot: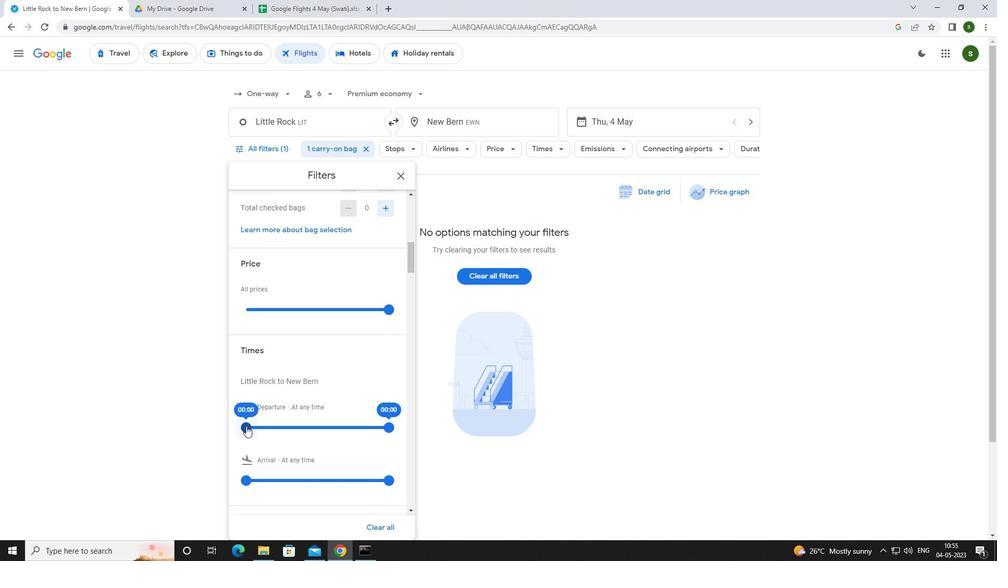 
Action: Mouse moved to (609, 389)
Screenshot: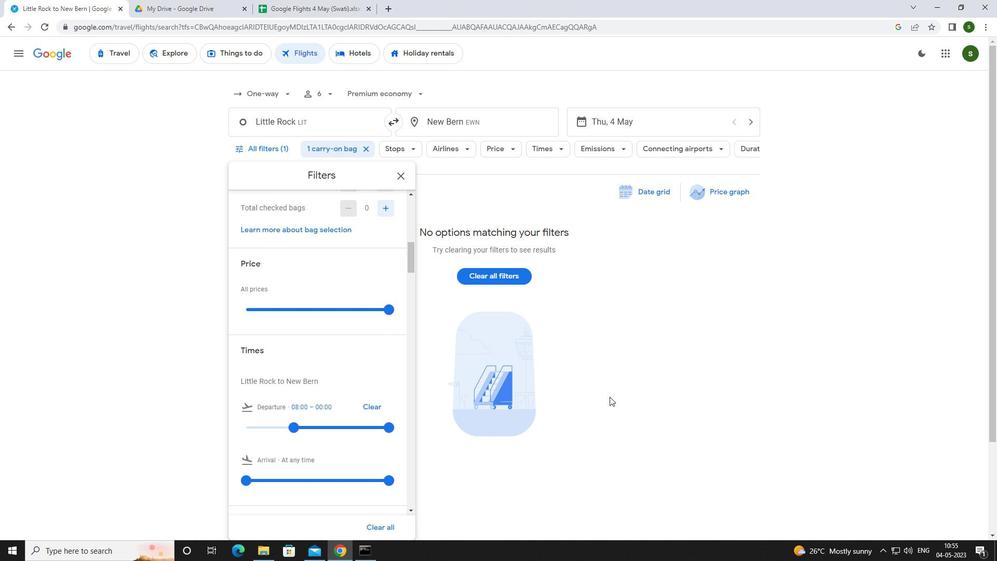 
Action: Mouse pressed left at (609, 389)
Screenshot: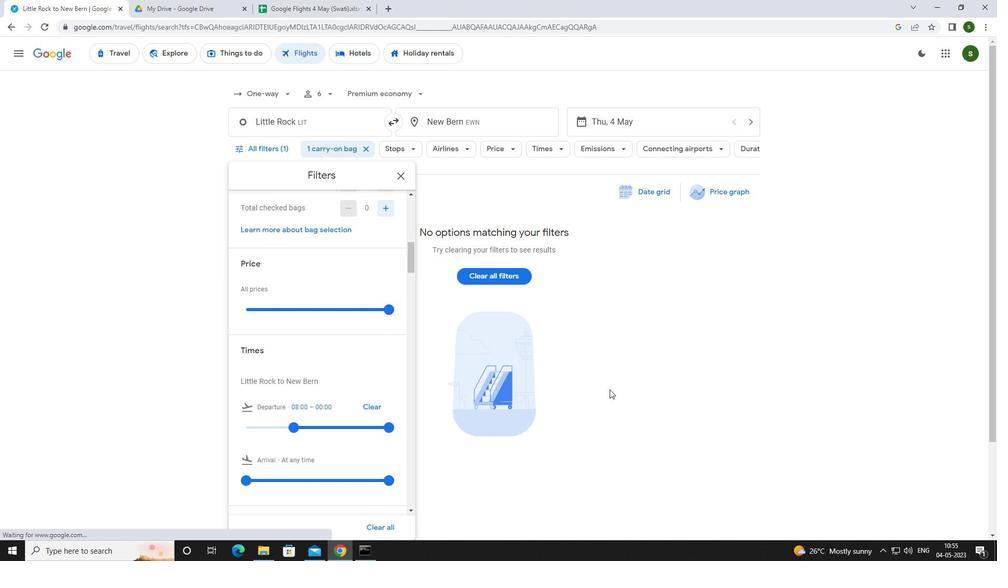 
